 Task: Create a task  Develop a new online tool for email marketing campaigns , assign it to team member softage.3@softage.net in the project AgileRealm and update the status of the task to  On Track  , set the priority of the task to Low
Action: Mouse moved to (73, 312)
Screenshot: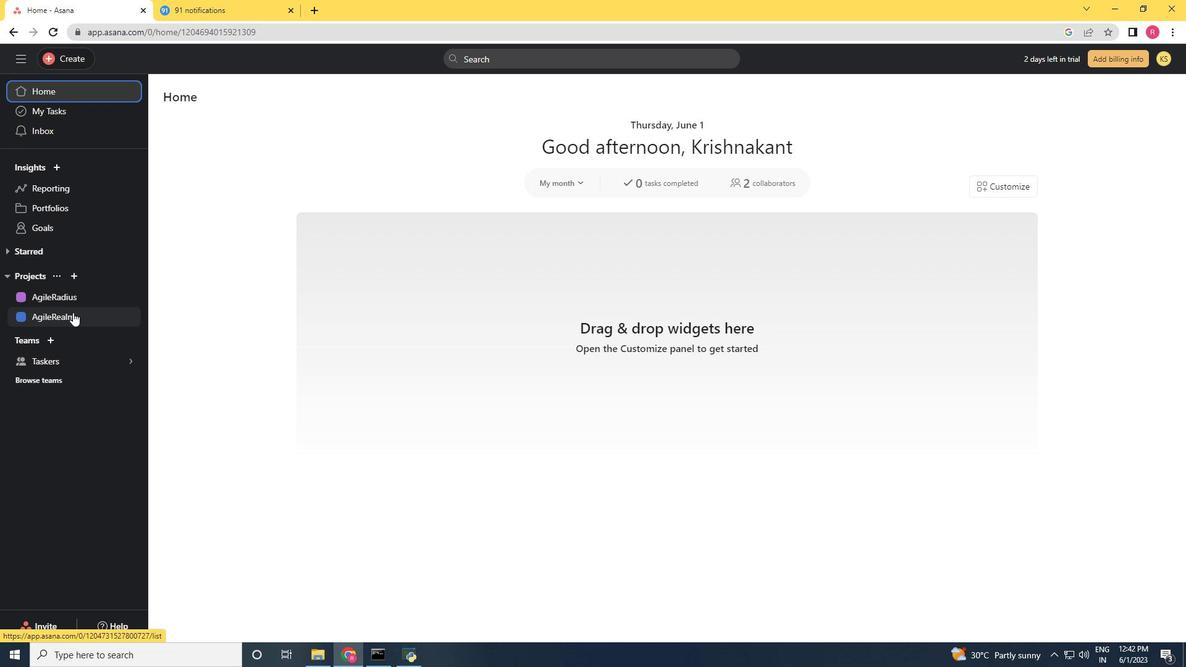 
Action: Mouse pressed left at (73, 312)
Screenshot: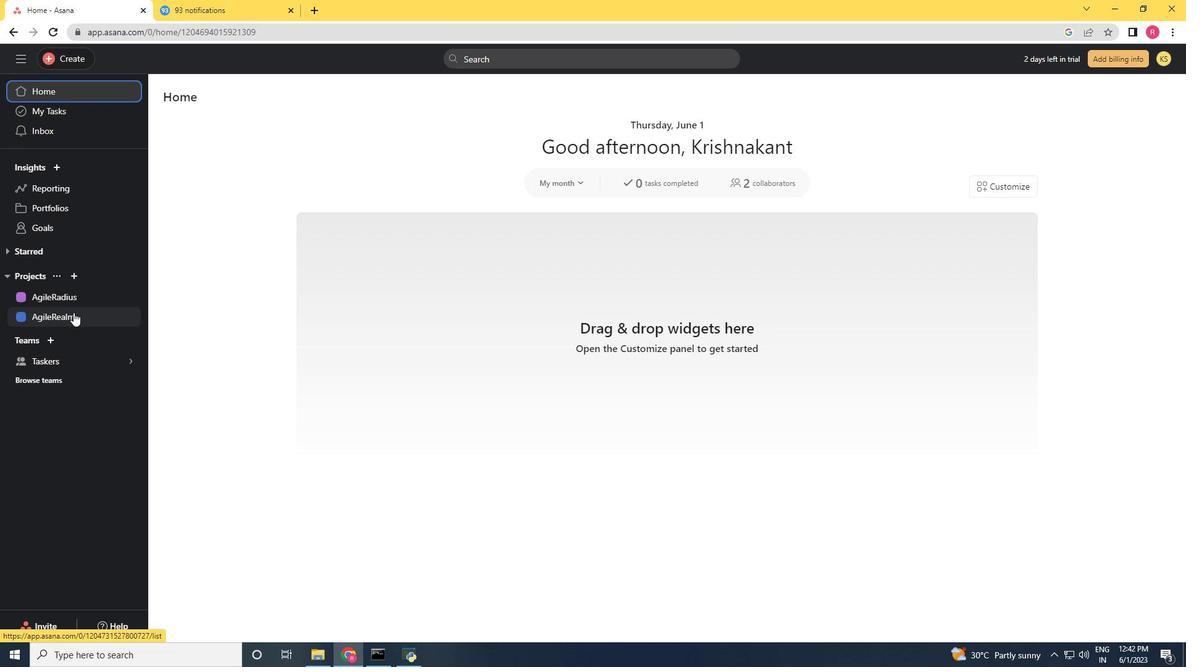 
Action: Mouse moved to (61, 48)
Screenshot: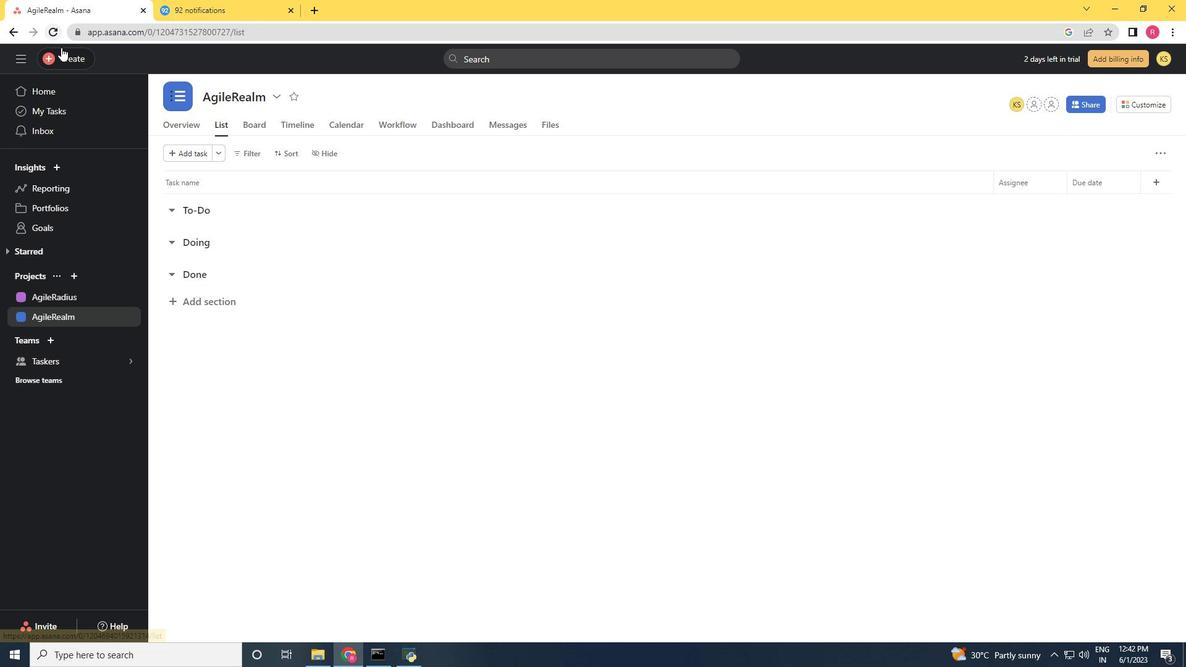 
Action: Mouse pressed left at (61, 48)
Screenshot: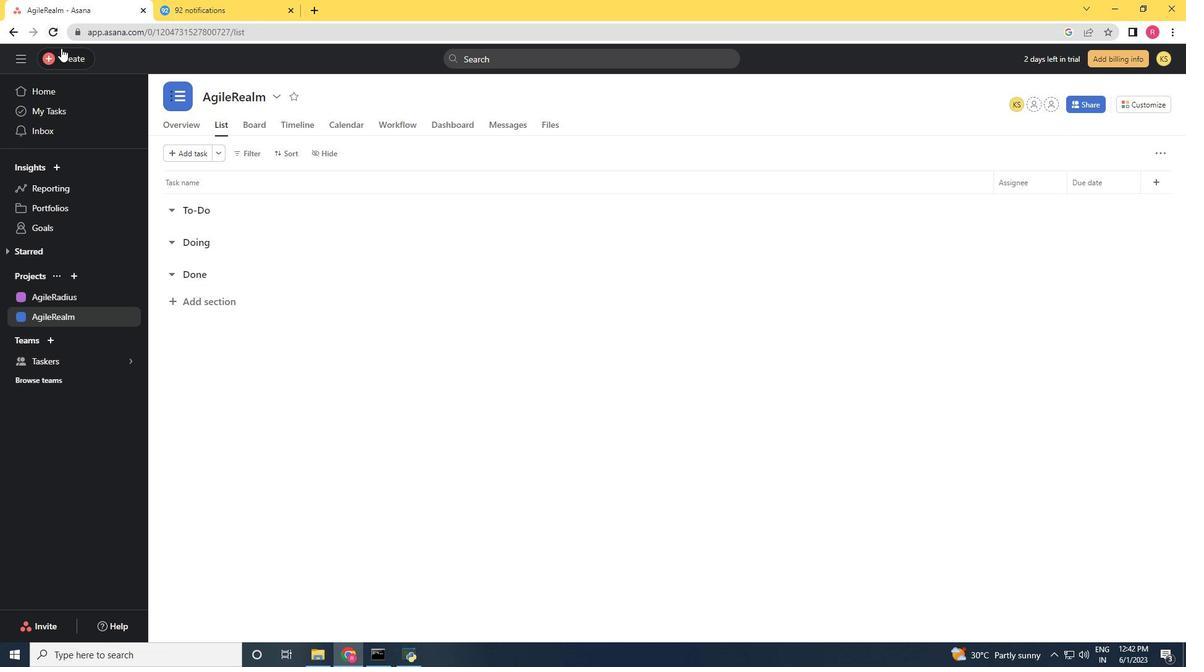 
Action: Mouse moved to (142, 63)
Screenshot: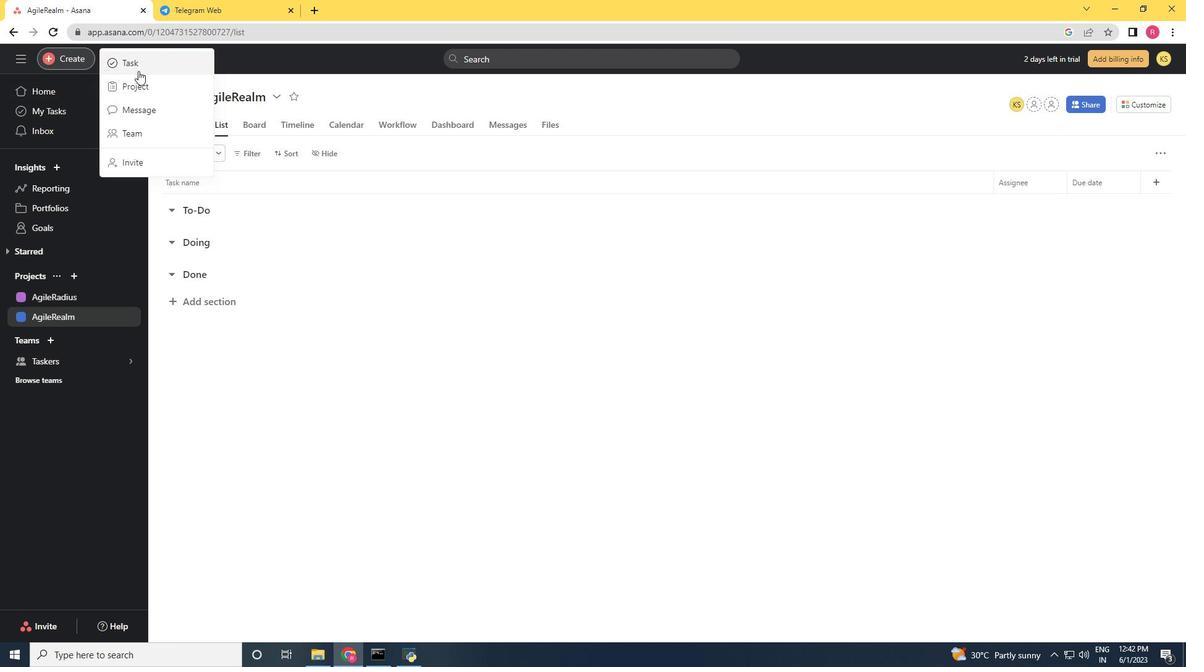 
Action: Mouse pressed left at (142, 63)
Screenshot: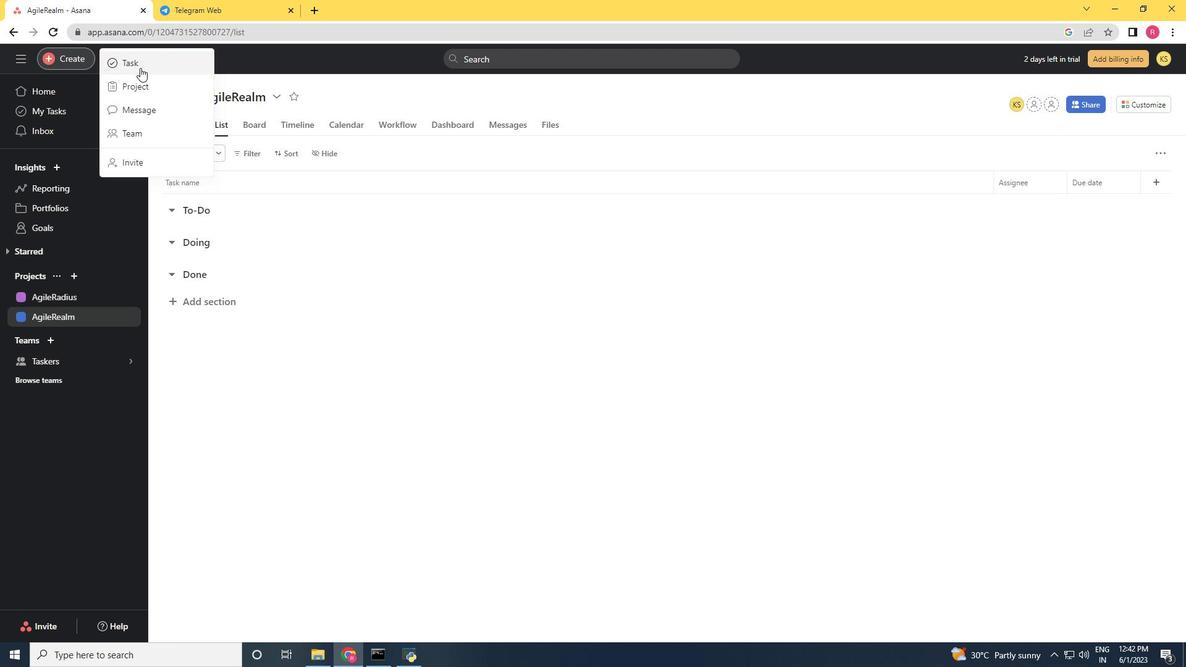 
Action: Mouse moved to (142, 62)
Screenshot: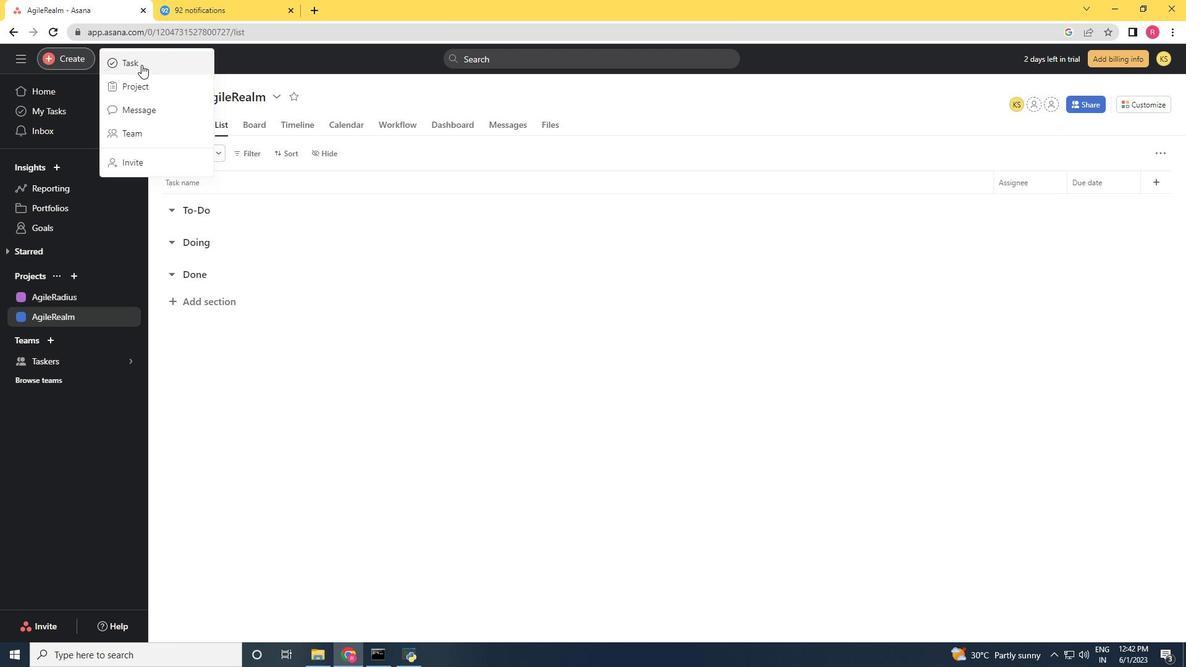 
Action: Key pressed <Key.shift>Develop<Key.space>a<Key.space>new<Key.space>online<Key.space>tool<Key.space>for<Key.space>email<Key.space>marketing<Key.space>x<Key.backspace>camping<Key.space><Key.backspace>a<Key.backspace>s
Screenshot: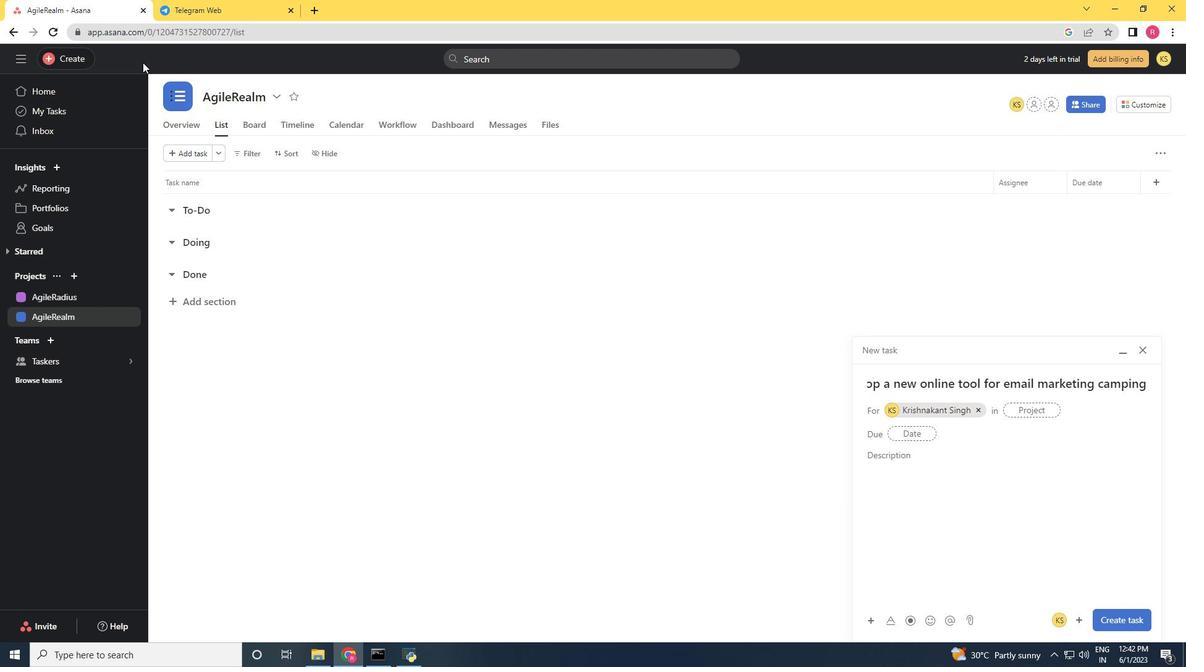 
Action: Mouse moved to (983, 406)
Screenshot: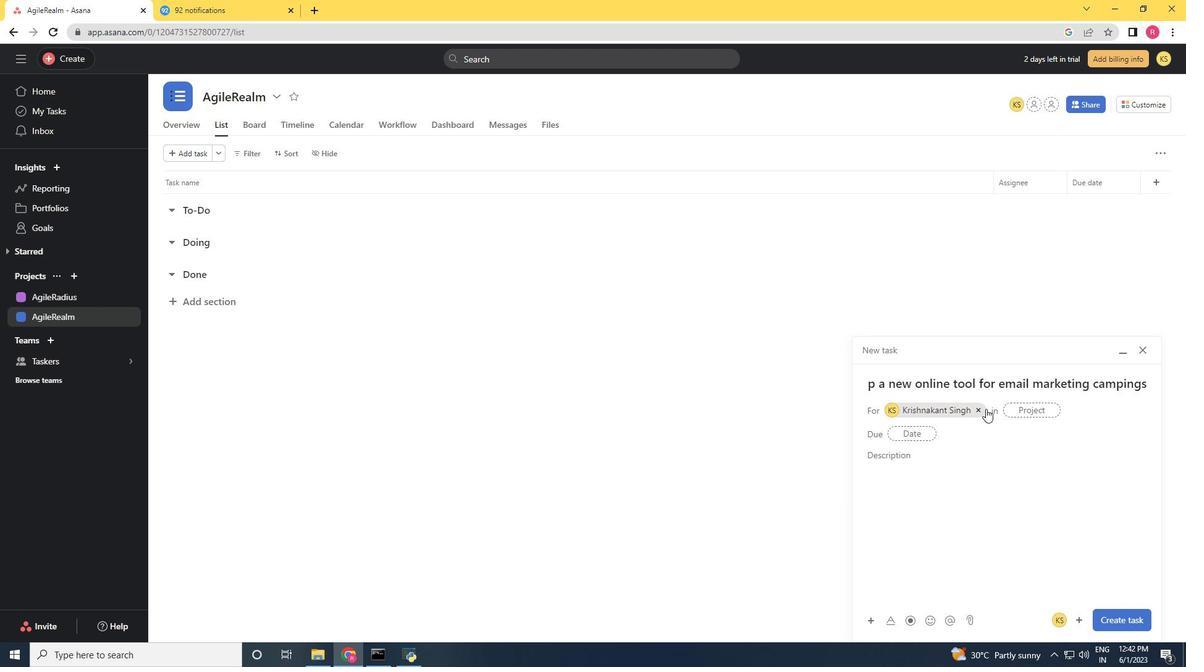 
Action: Mouse pressed left at (983, 406)
Screenshot: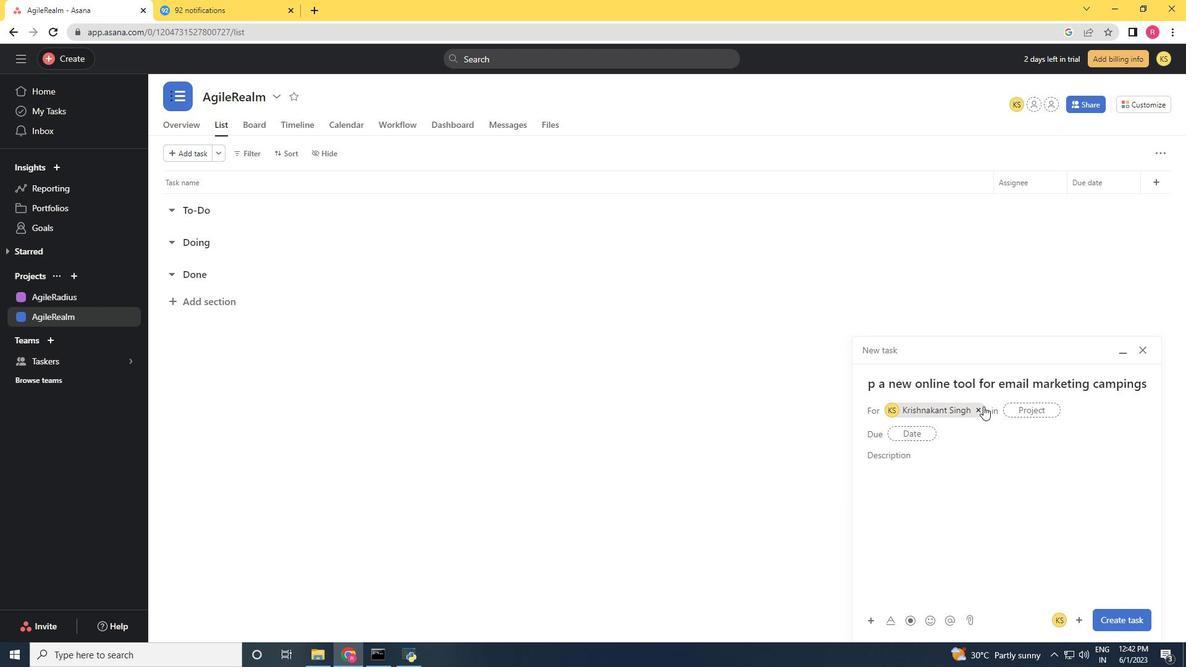 
Action: Mouse moved to (883, 410)
Screenshot: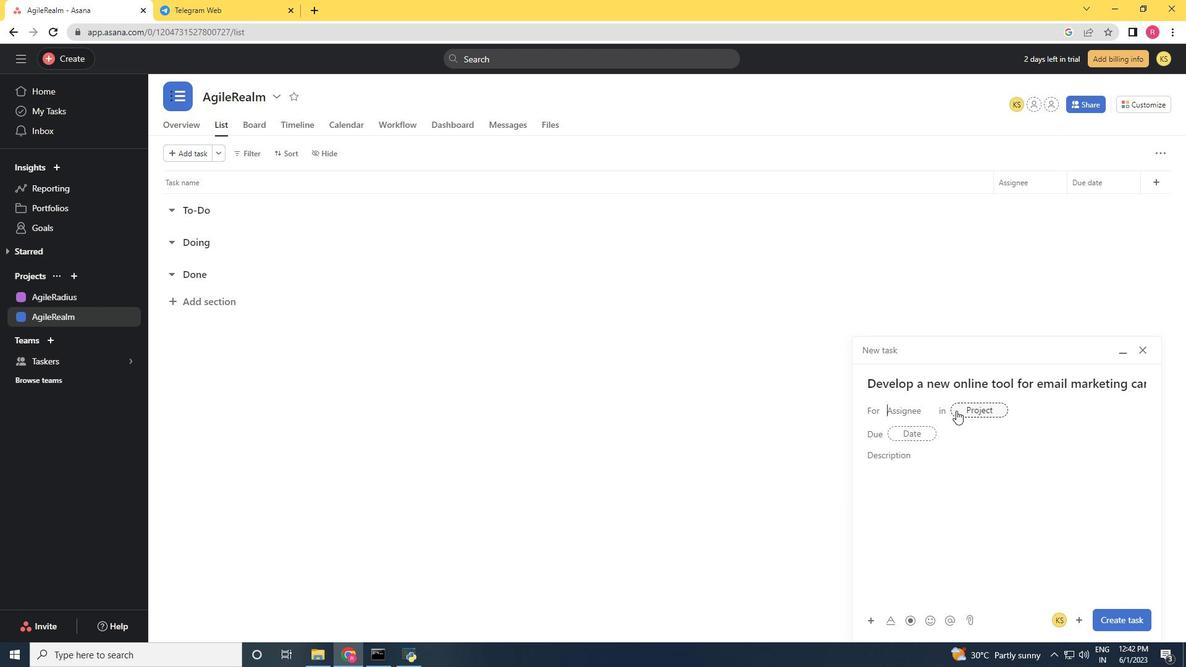 
Action: Key pressed softage.3<Key.shift>@softage.net
Screenshot: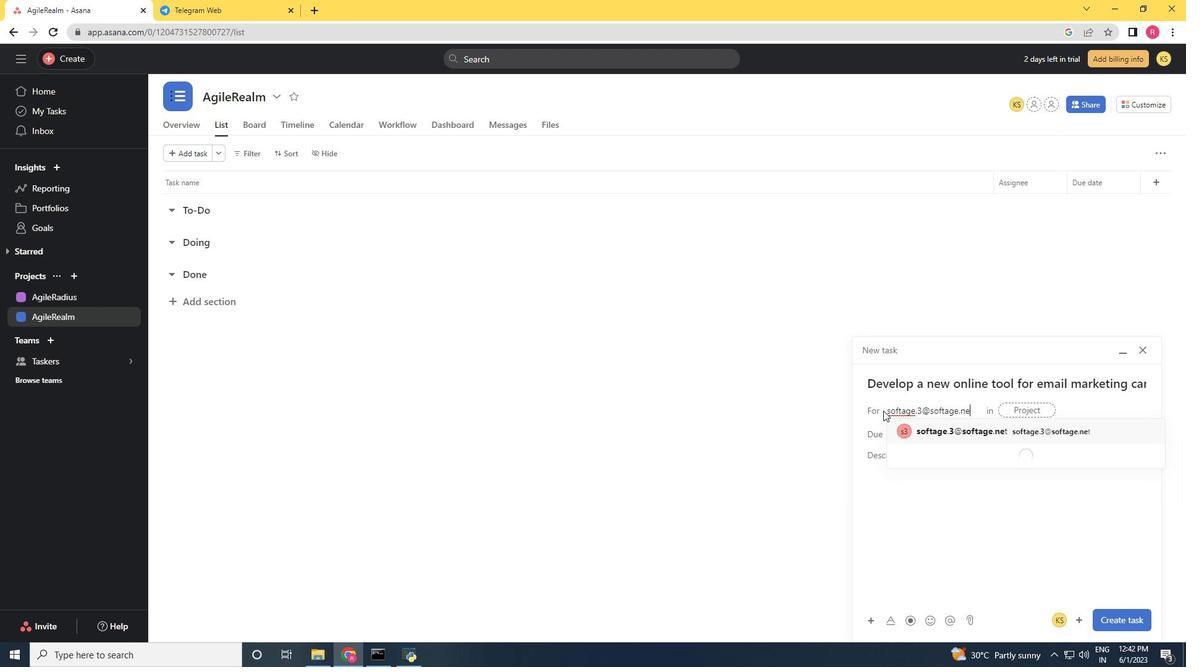 
Action: Mouse moved to (967, 426)
Screenshot: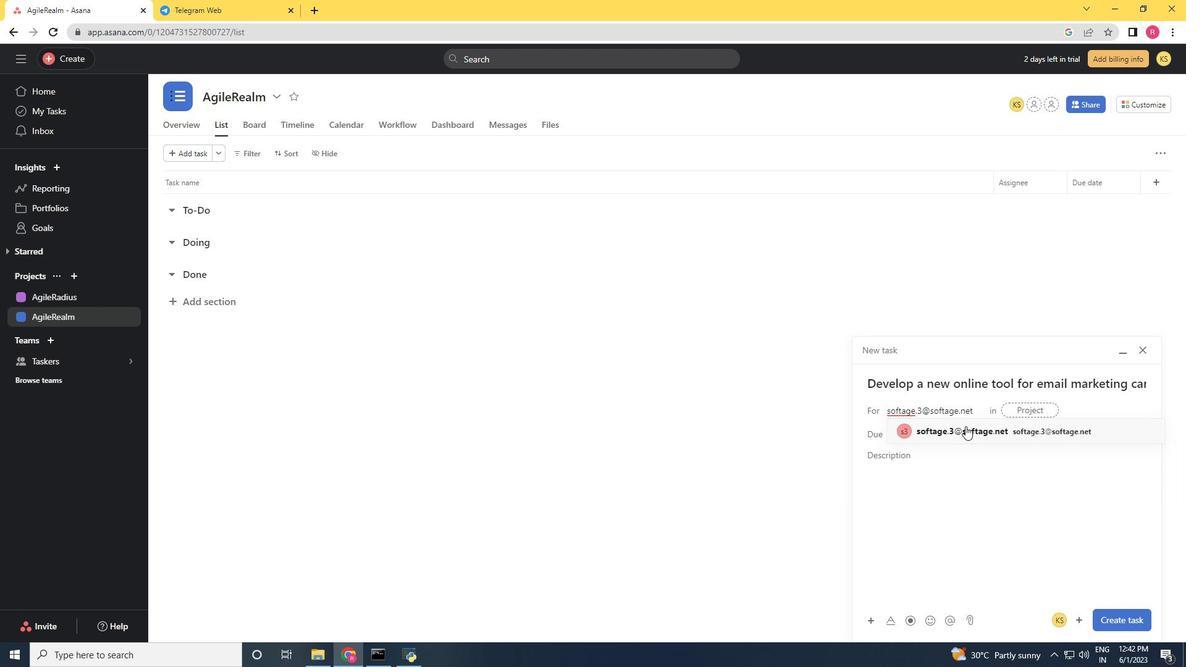 
Action: Mouse pressed left at (967, 426)
Screenshot: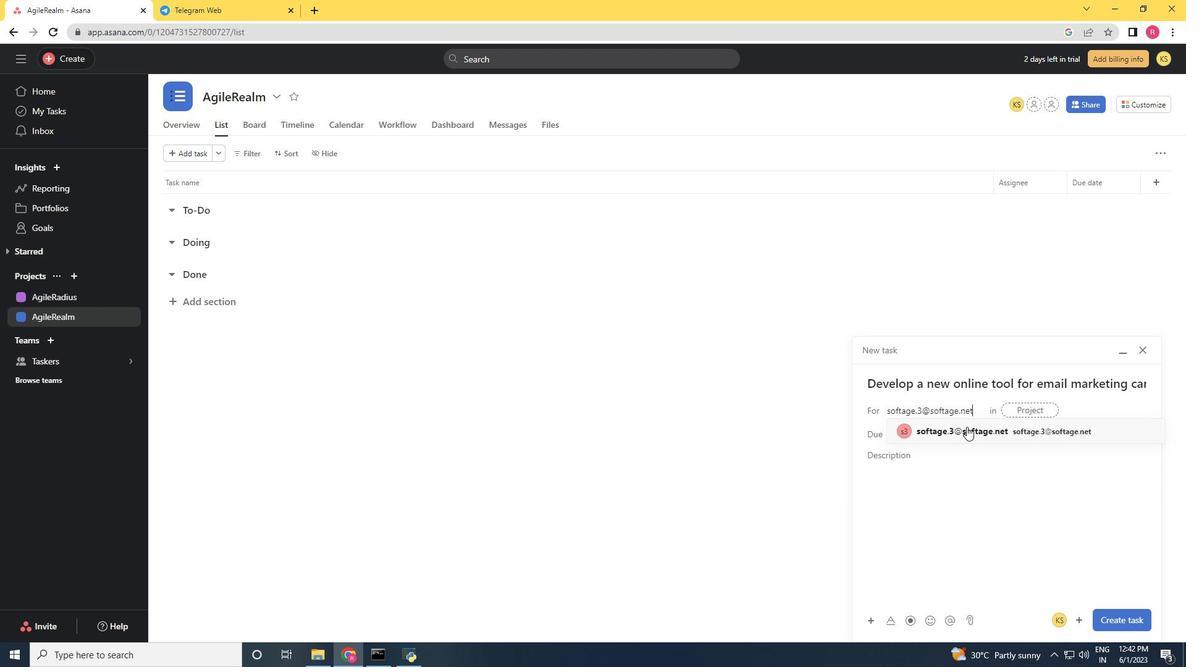 
Action: Mouse moved to (799, 450)
Screenshot: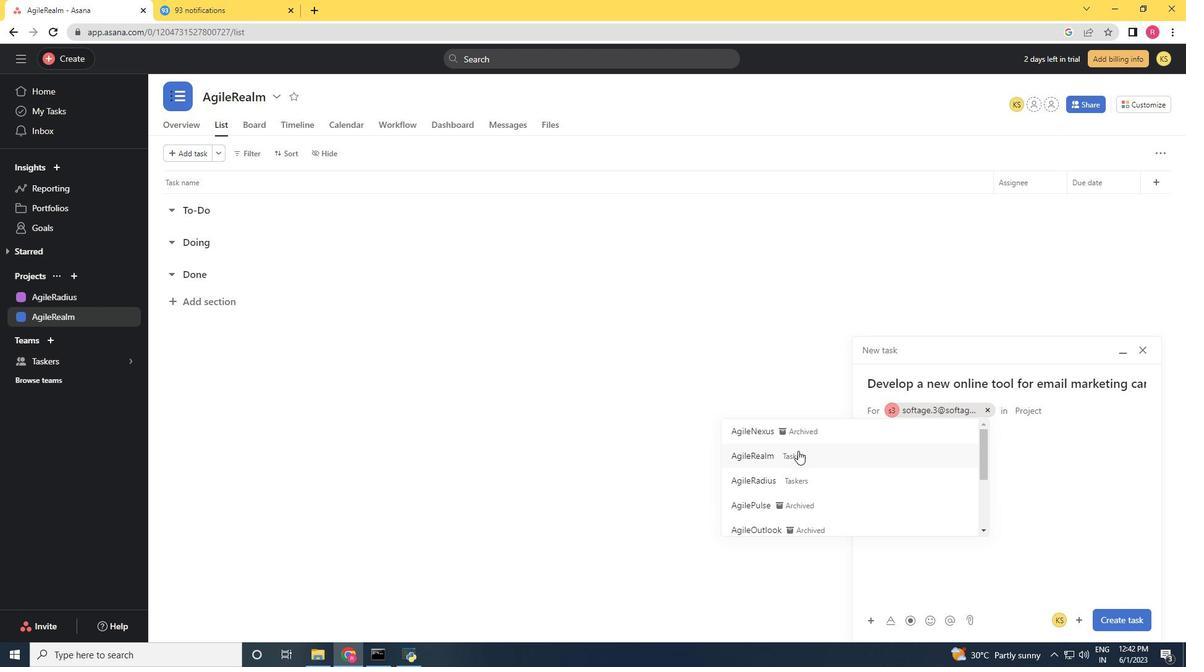 
Action: Mouse pressed left at (799, 450)
Screenshot: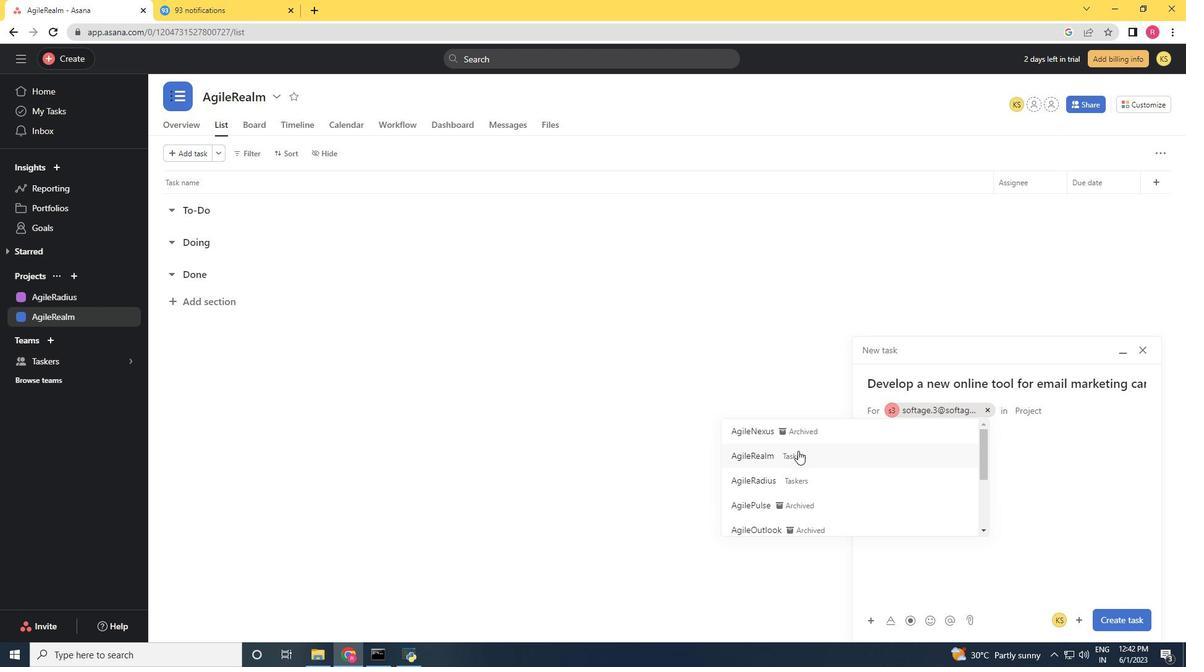 
Action: Mouse moved to (1112, 620)
Screenshot: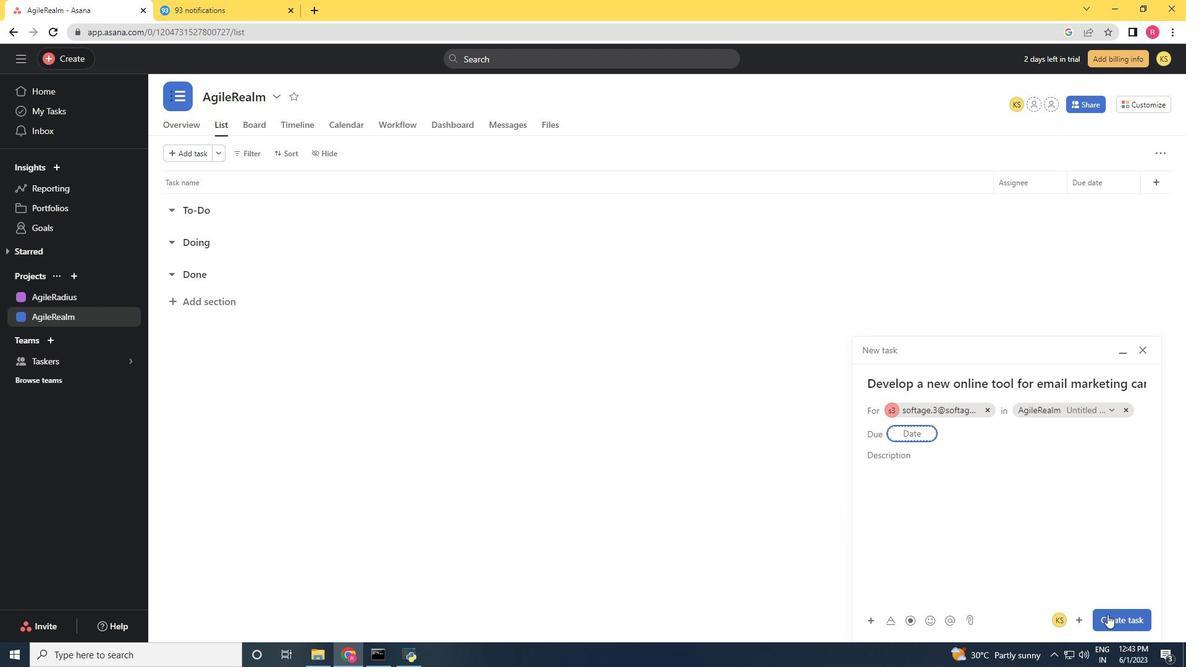 
Action: Mouse pressed left at (1112, 620)
Screenshot: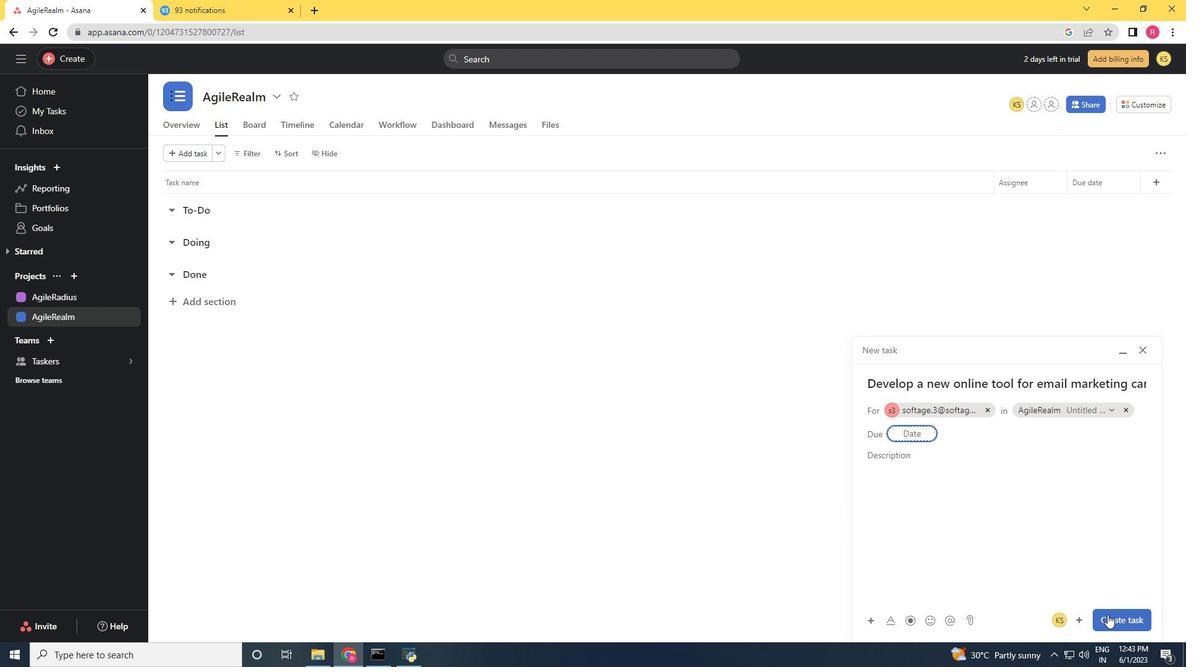 
Action: Mouse moved to (993, 174)
Screenshot: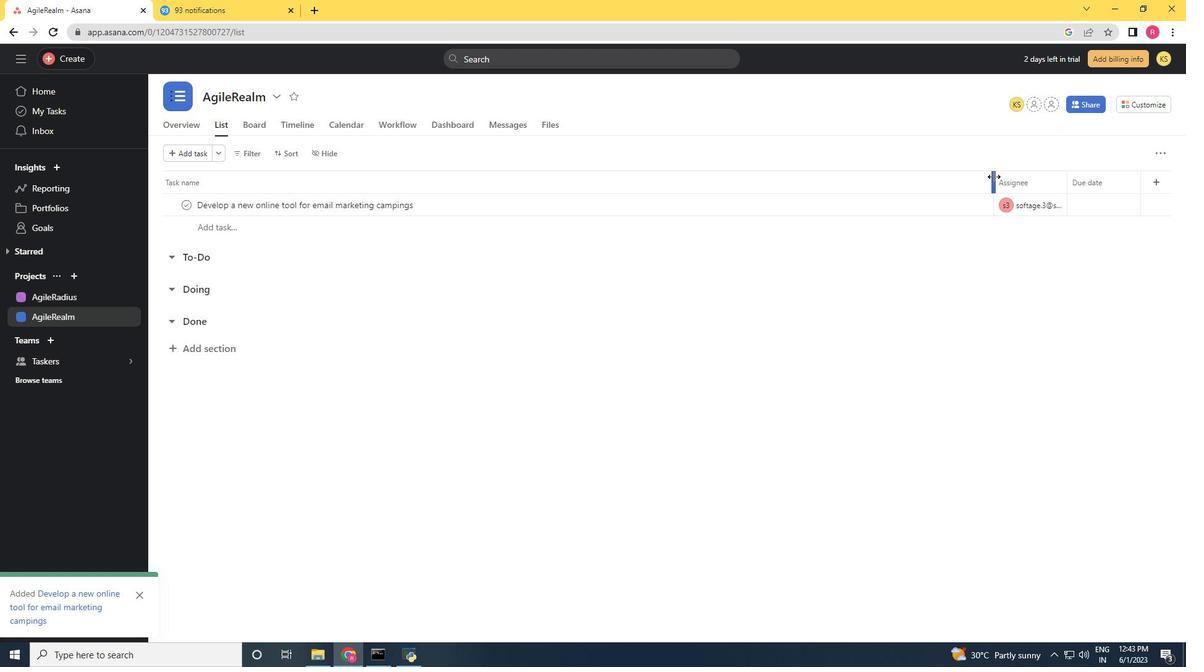 
Action: Mouse pressed left at (993, 174)
Screenshot: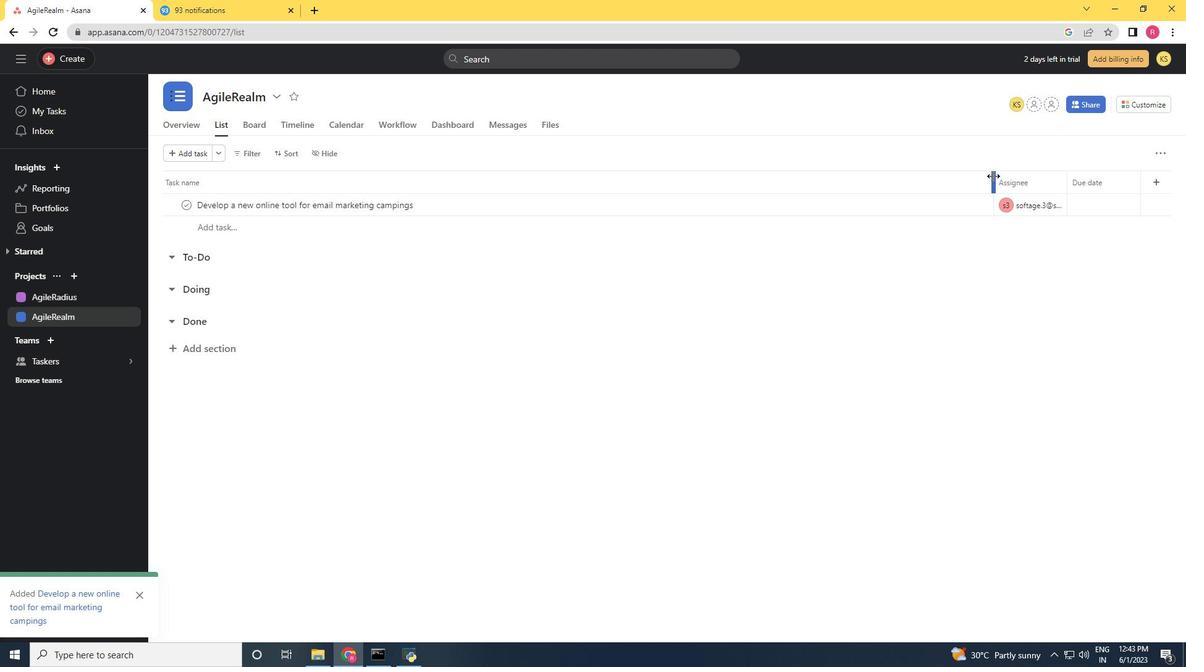 
Action: Mouse moved to (1078, 184)
Screenshot: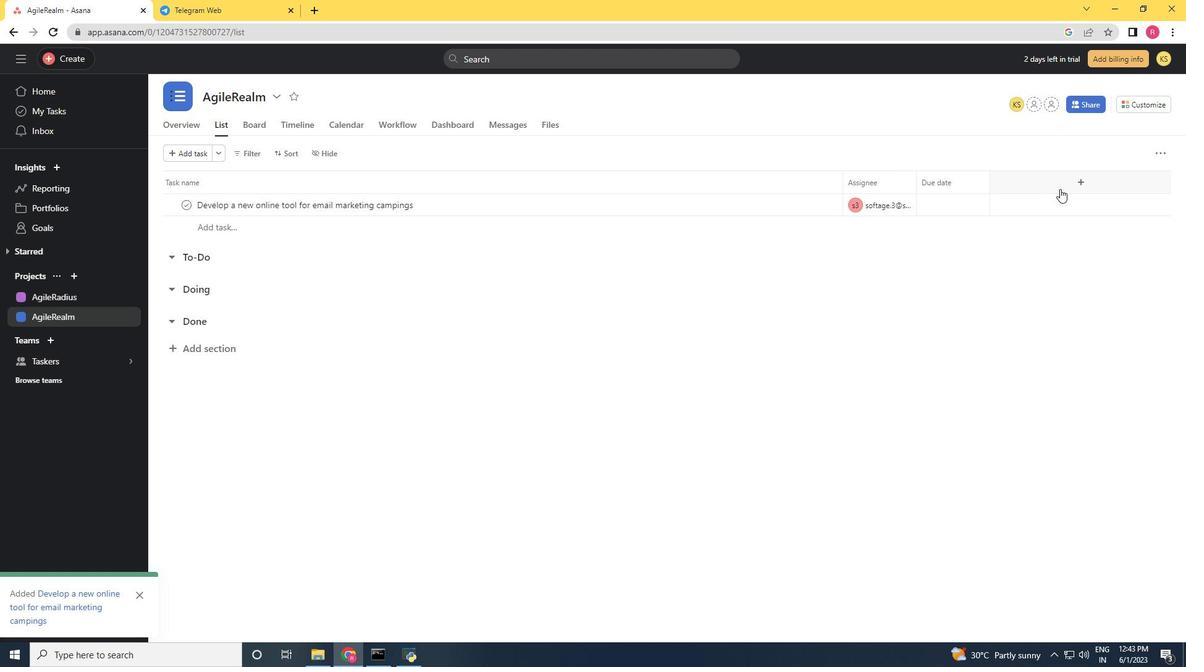 
Action: Mouse pressed left at (1078, 184)
Screenshot: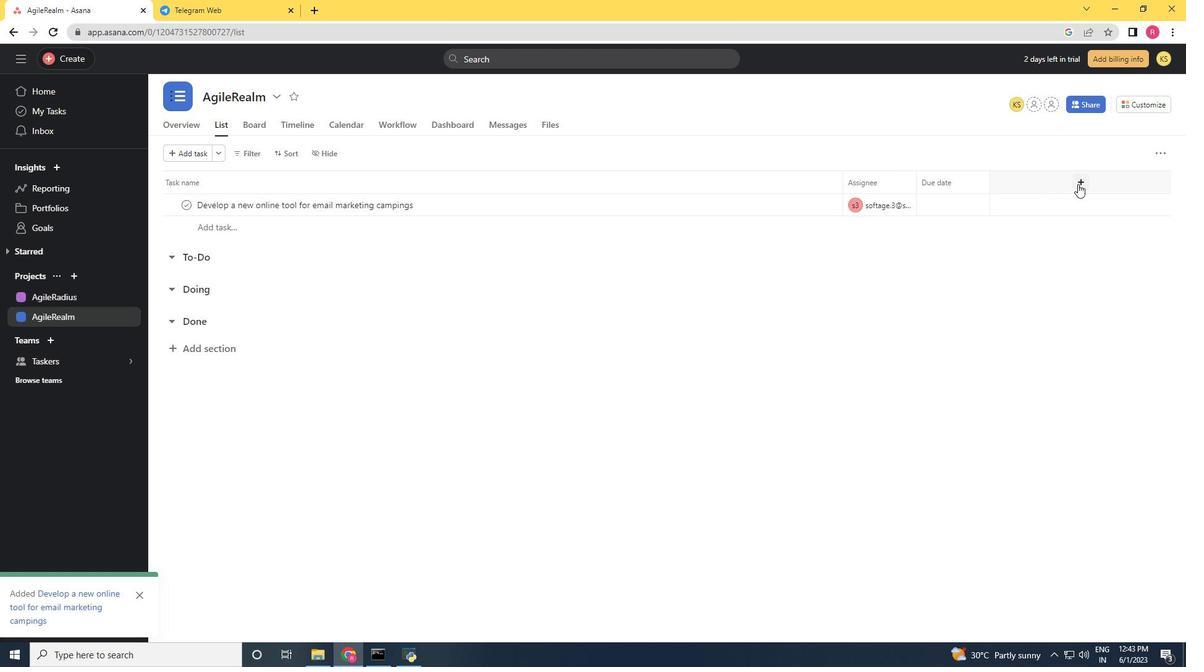 
Action: Mouse moved to (1027, 314)
Screenshot: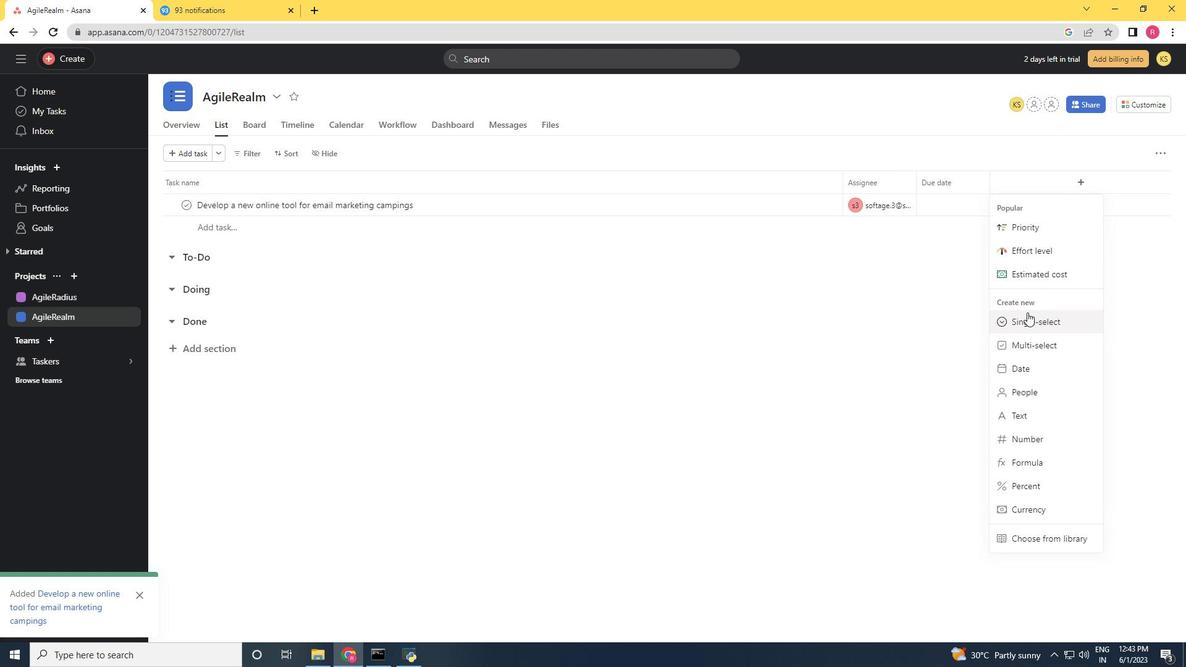 
Action: Mouse pressed left at (1027, 314)
Screenshot: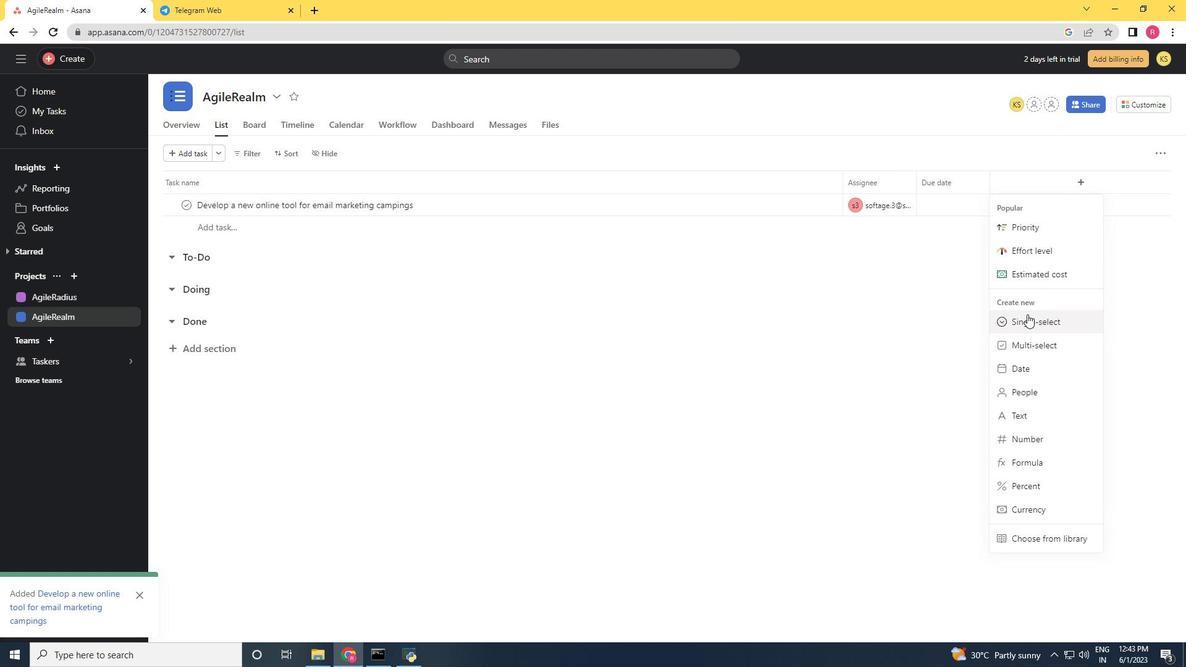 
Action: Key pressed <Key.shift>Status
Screenshot: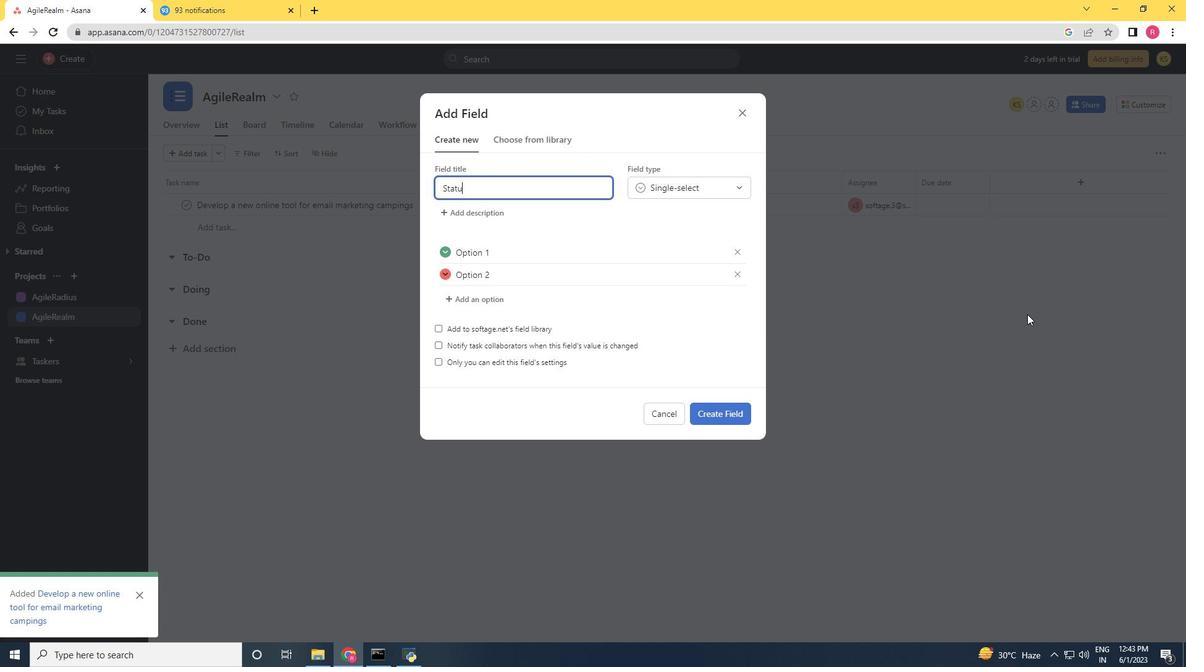 
Action: Mouse moved to (600, 257)
Screenshot: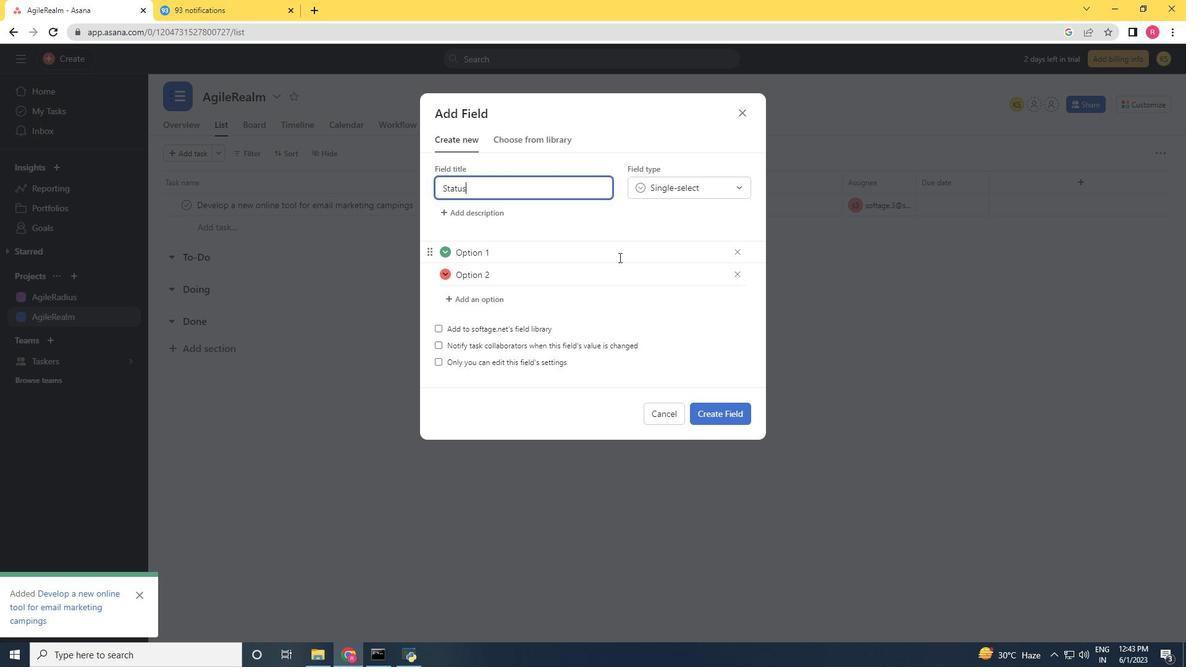 
Action: Mouse pressed left at (600, 257)
Screenshot: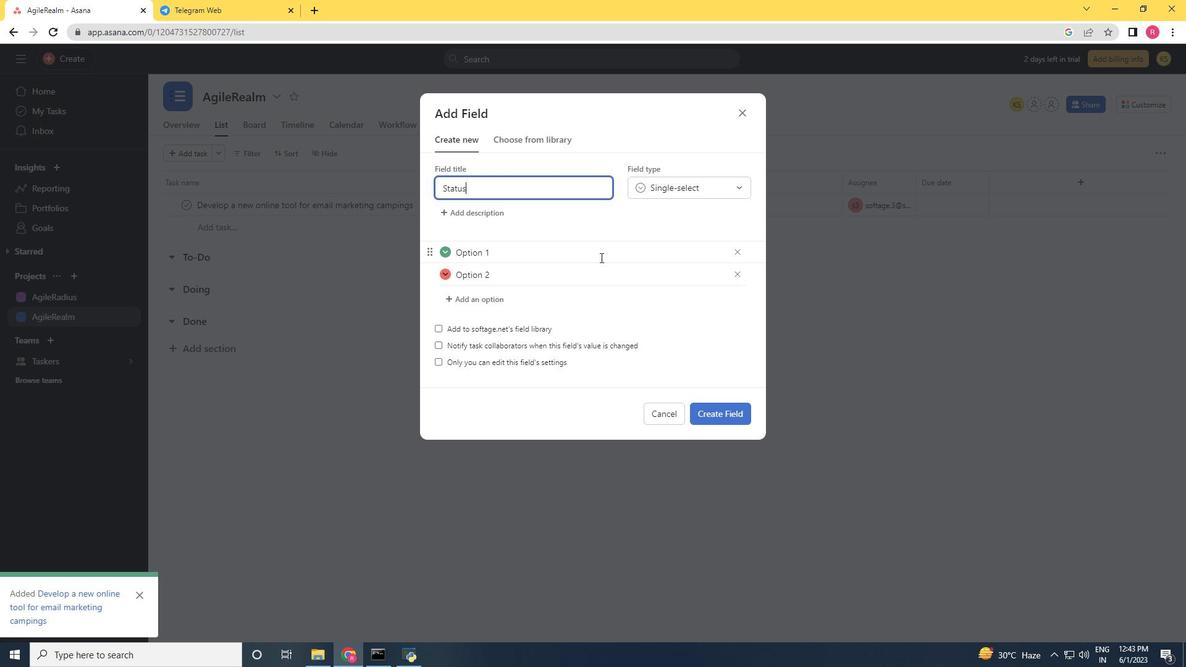 
Action: Key pressed <Key.backspace><Key.backspace><Key.backspace><Key.backspace><Key.backspace><Key.backspace><Key.backspace><Key.backspace><Key.shift>On<Key.space><Key.shift>Track<Key.enter><Key.shift>Off<Key.space><Key.shift>Track<Key.enter><Key.shift>At<Key.space><Key.shift>Risk
Screenshot: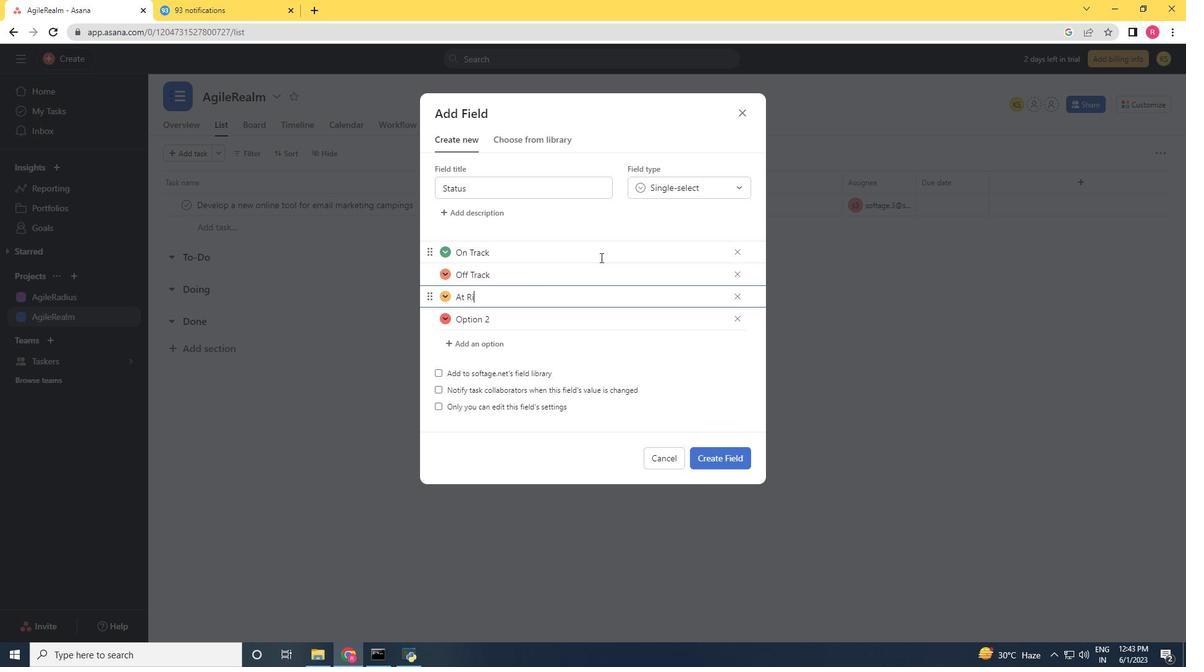 
Action: Mouse moved to (546, 318)
Screenshot: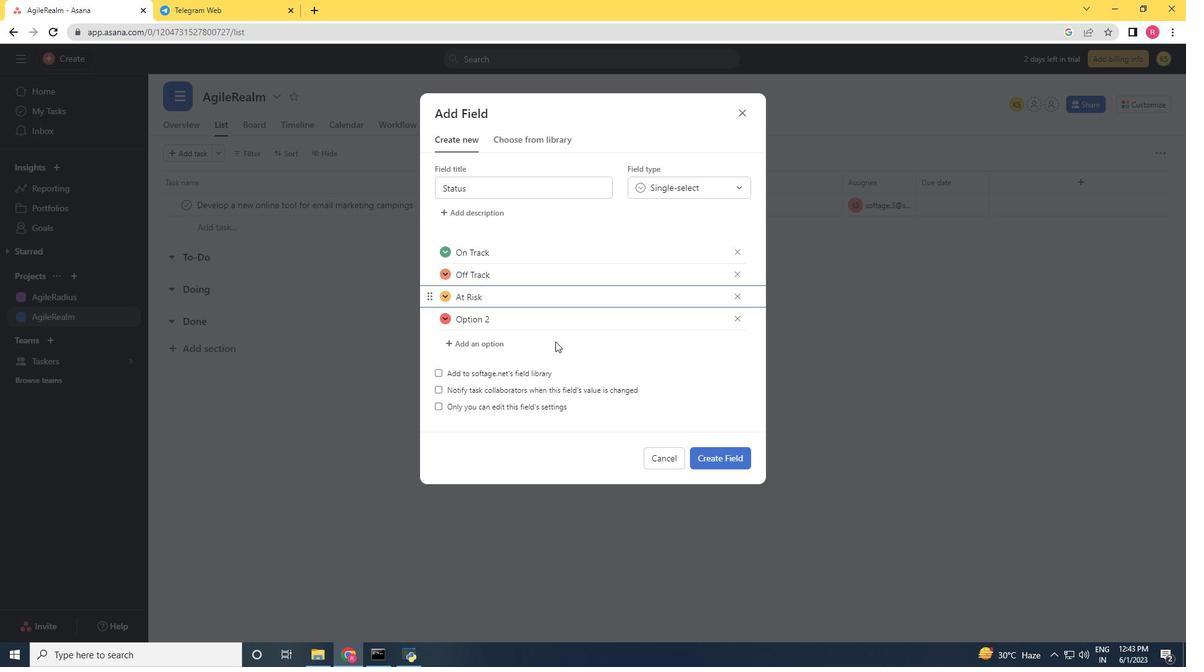 
Action: Mouse pressed left at (546, 318)
Screenshot: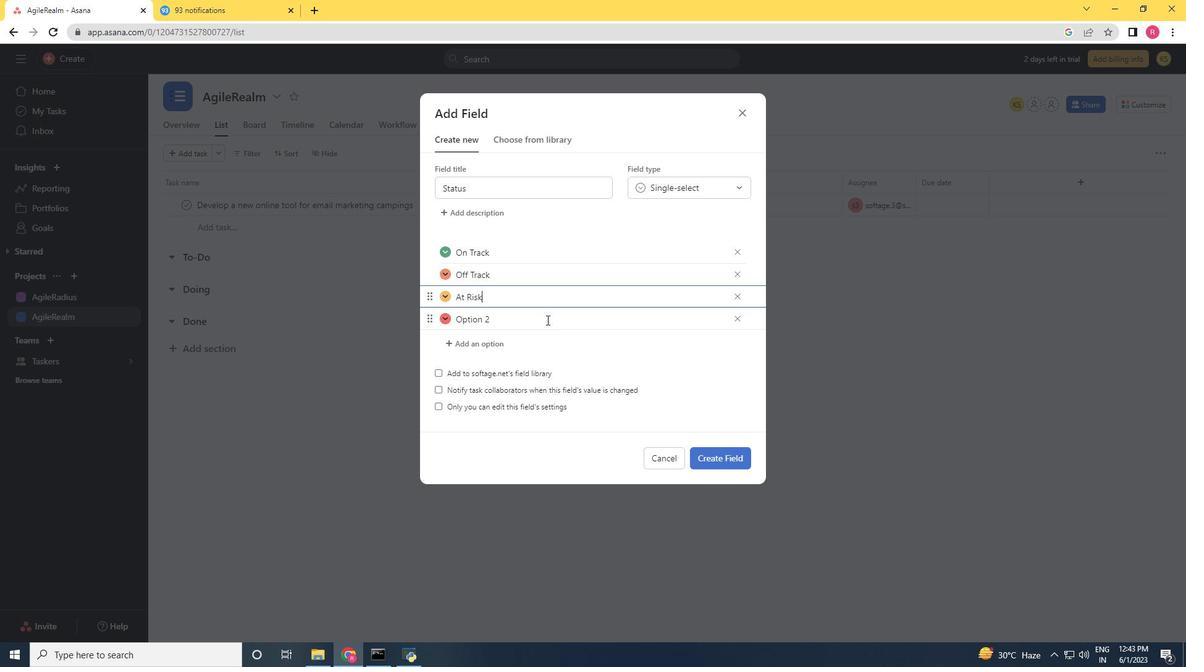 
Action: Key pressed <Key.backspace><Key.backspace><Key.backspace><Key.backspace><Key.backspace><Key.backspace><Key.backspace><Key.backspace><Key.shift><Key.shift><Key.shift><Key.shift><Key.shift><Key.shift><Key.shift><Key.shift><Key.shift><Key.shift><Key.shift><Key.shift><Key.shift><Key.shift><Key.shift><Key.shift><Key.shift><Key.shift>Completed
Screenshot: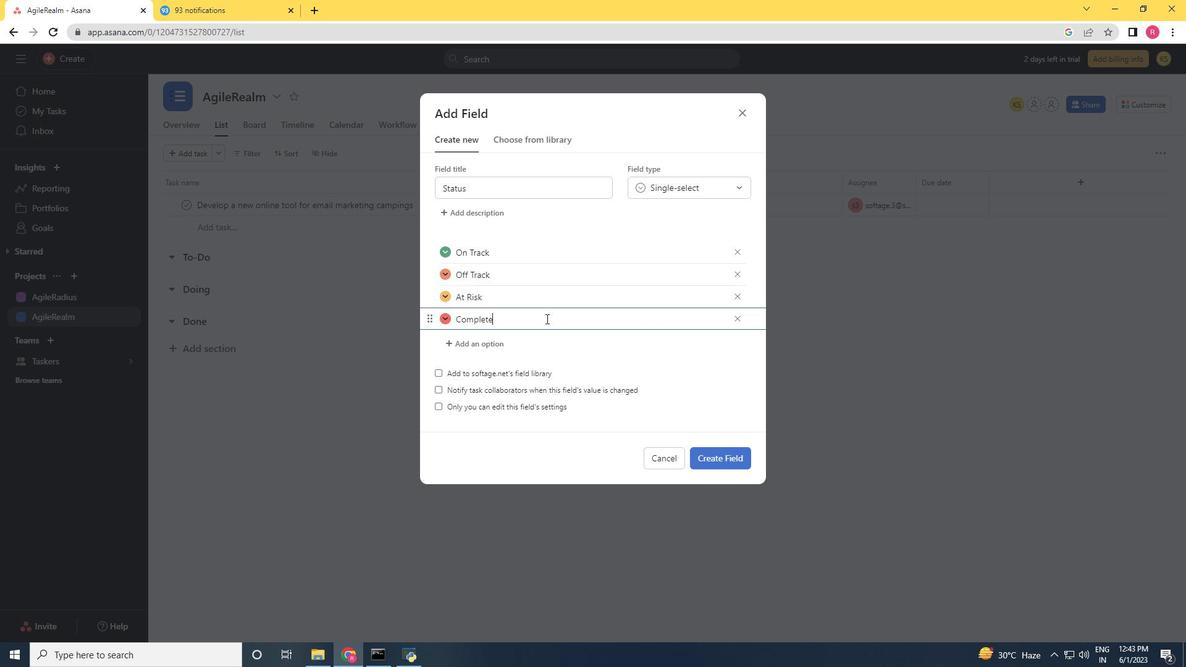
Action: Mouse moved to (705, 460)
Screenshot: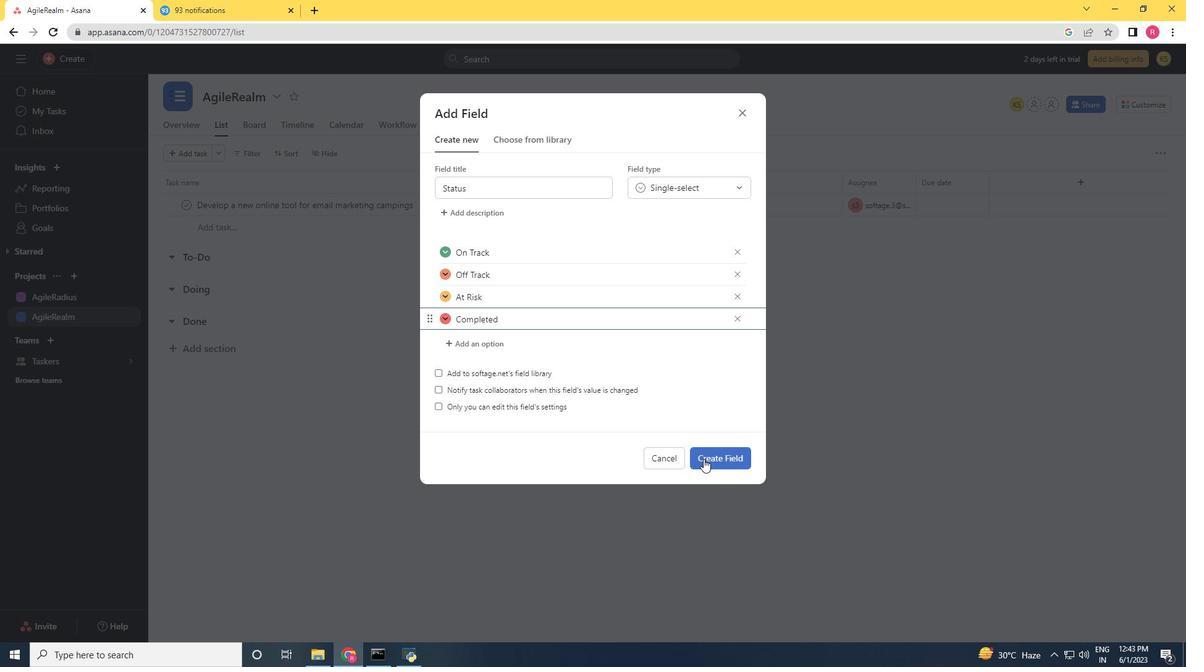 
Action: Mouse pressed left at (705, 460)
Screenshot: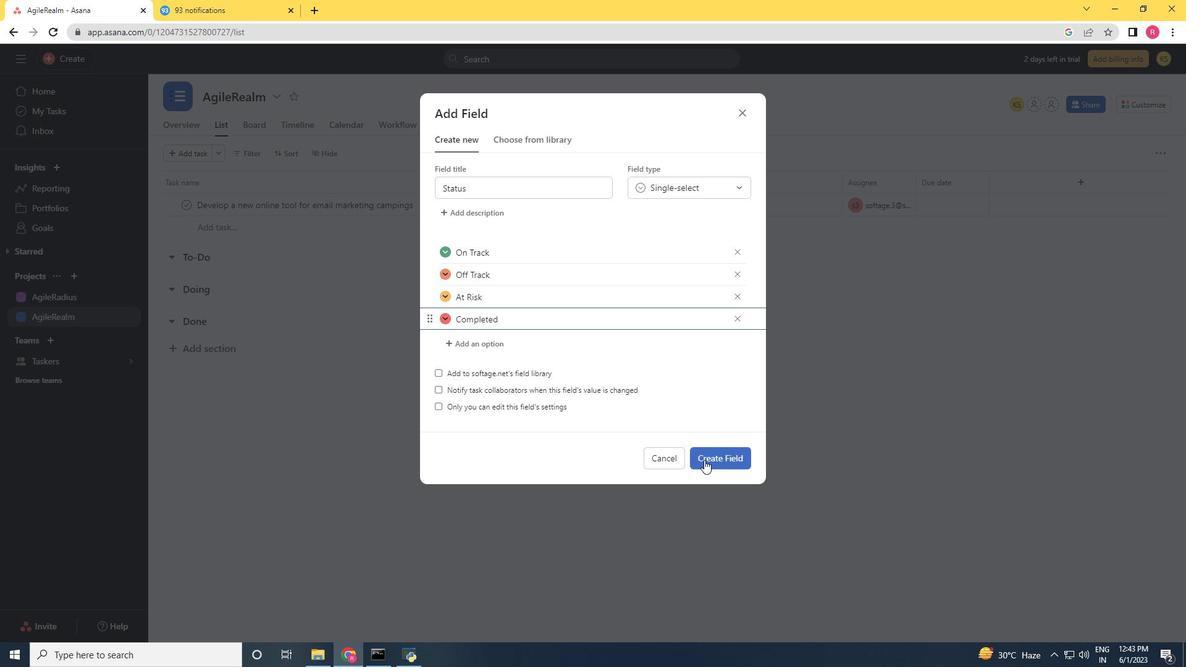 
Action: Mouse moved to (1030, 207)
Screenshot: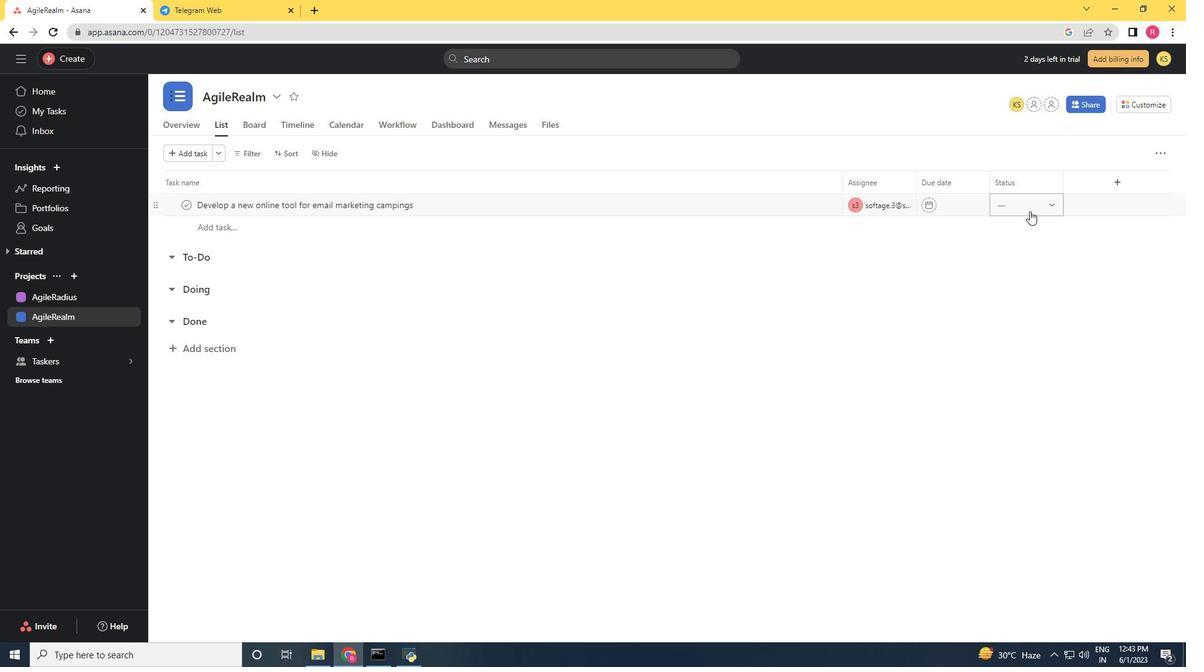 
Action: Mouse pressed left at (1030, 207)
Screenshot: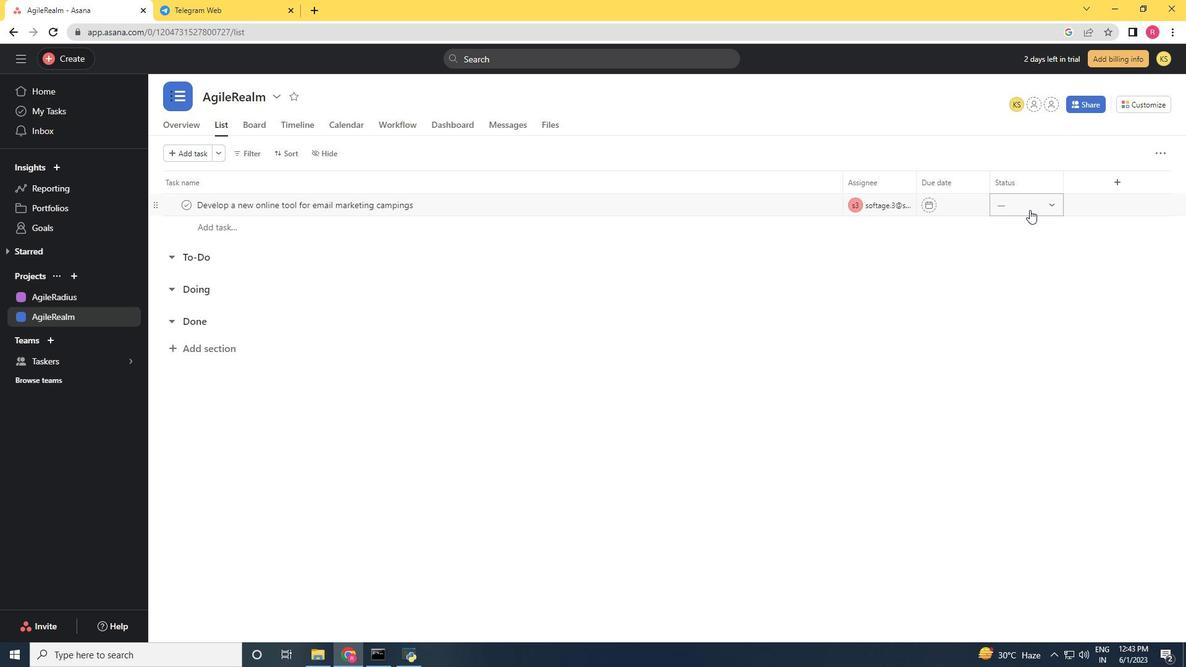 
Action: Mouse moved to (1035, 253)
Screenshot: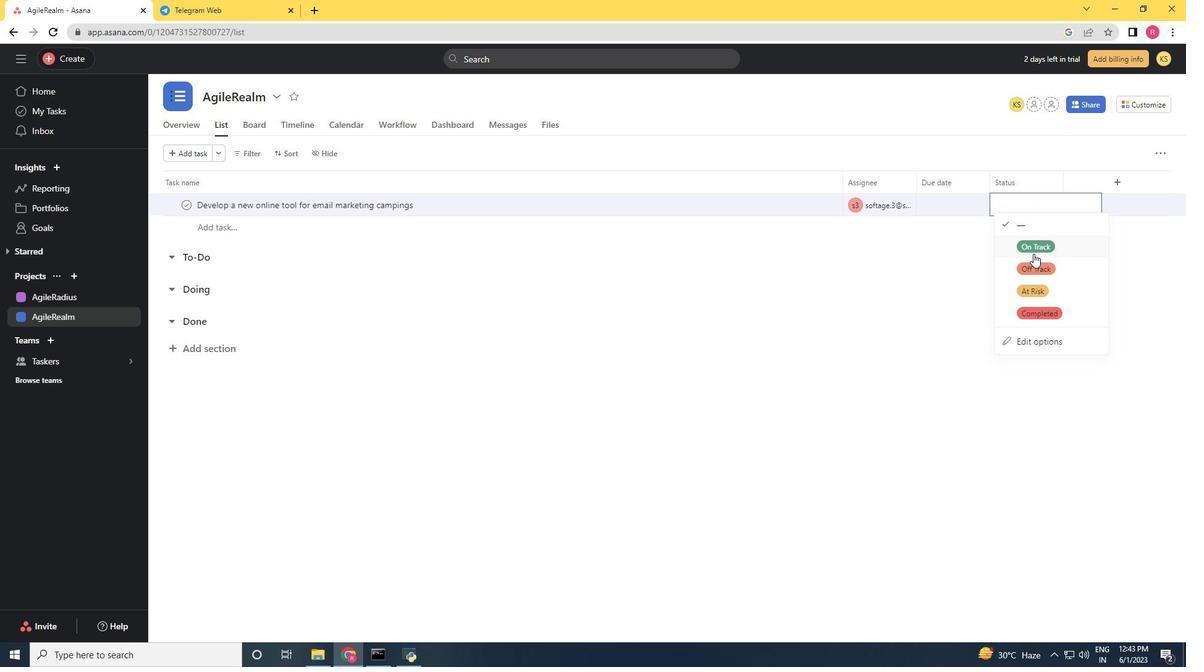 
Action: Mouse pressed left at (1035, 253)
Screenshot: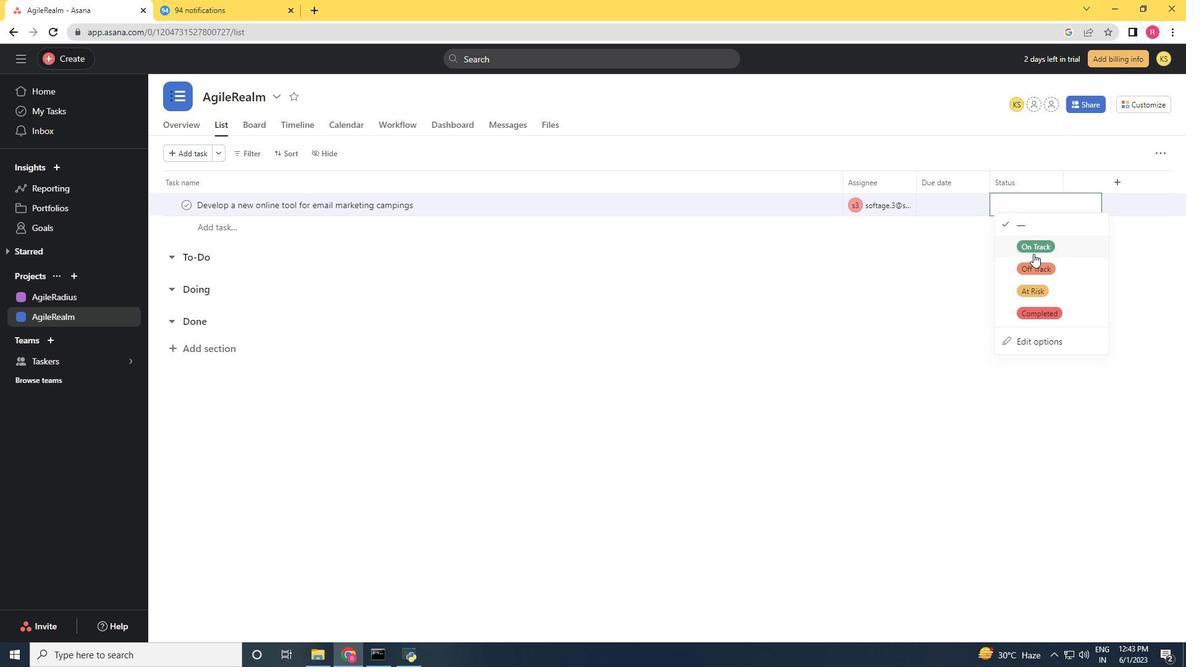
Action: Mouse moved to (1110, 180)
Screenshot: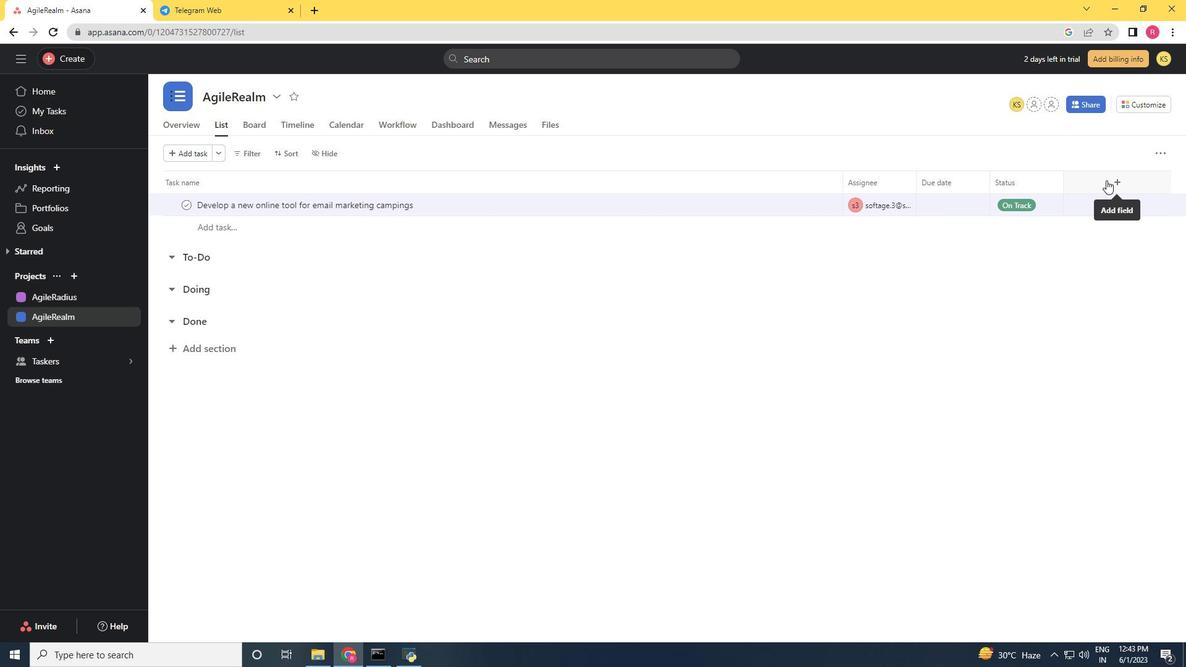 
Action: Mouse pressed left at (1110, 180)
Screenshot: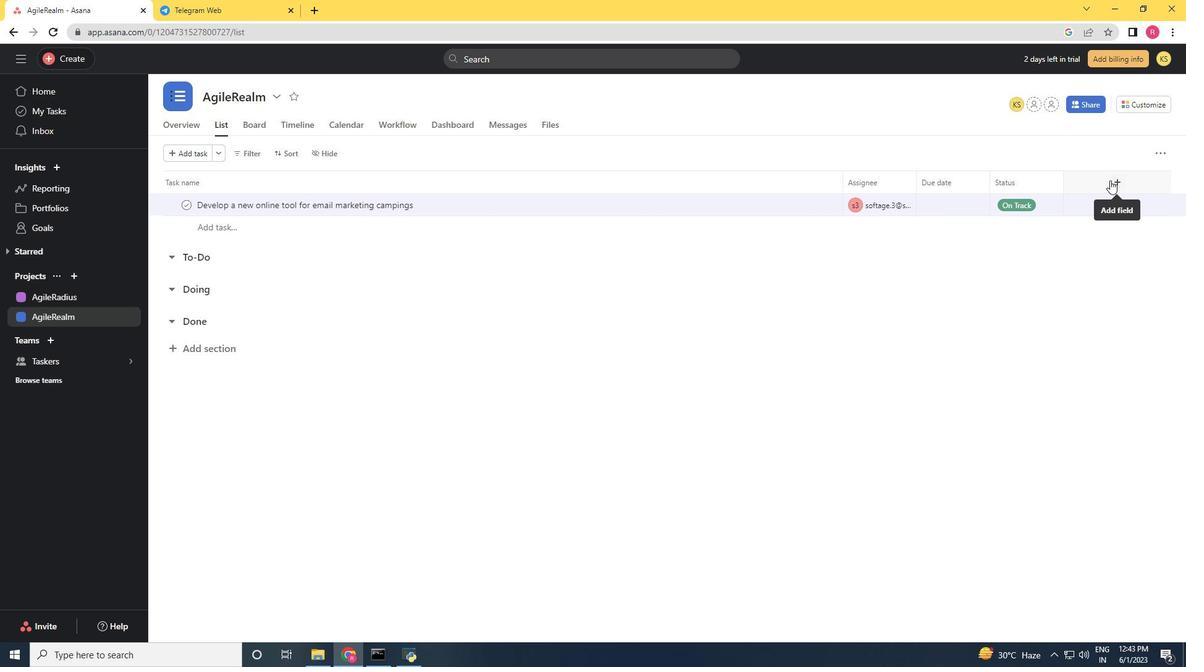 
Action: Mouse moved to (1091, 230)
Screenshot: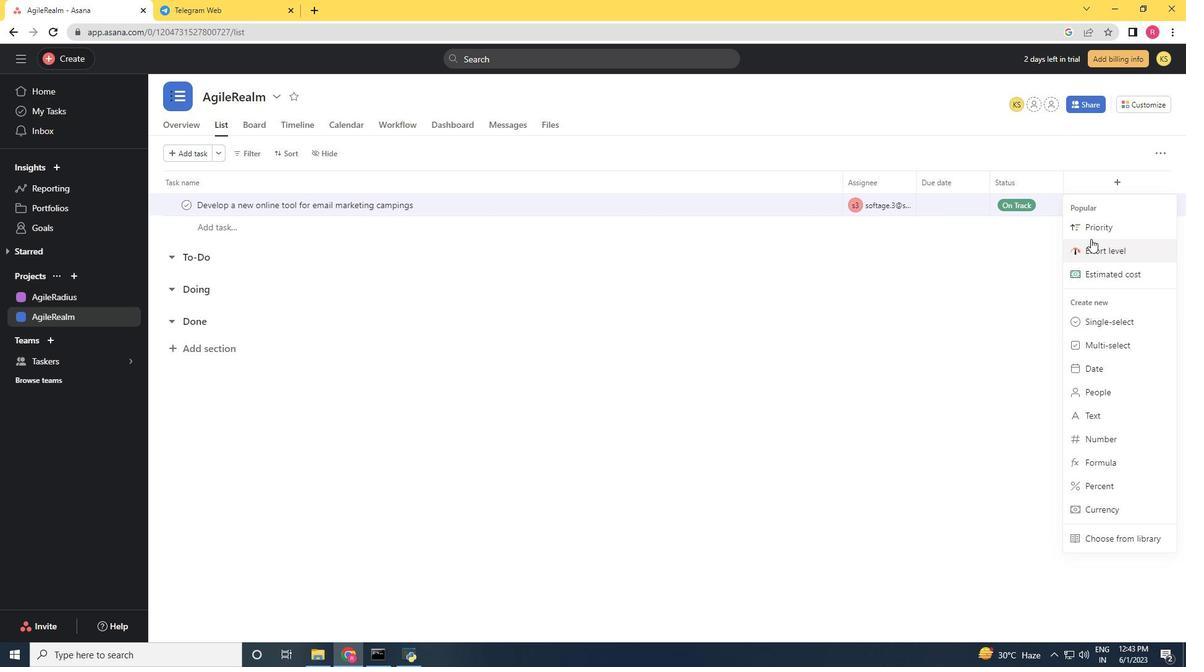 
Action: Mouse pressed left at (1091, 230)
Screenshot: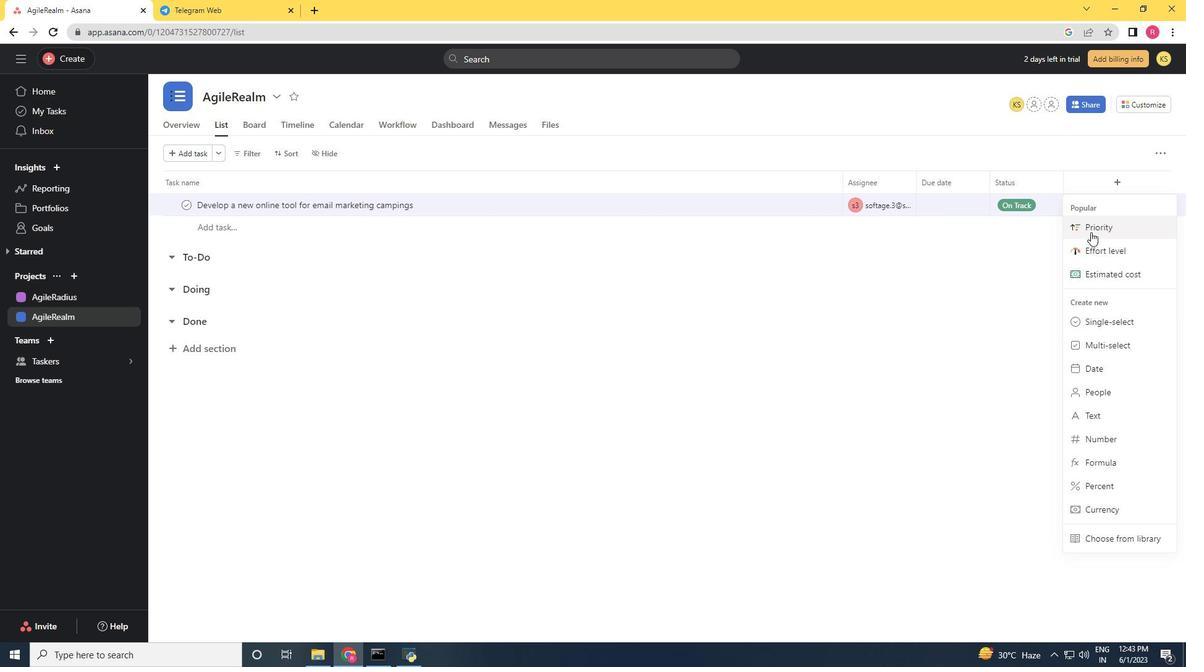 
Action: Mouse moved to (712, 417)
Screenshot: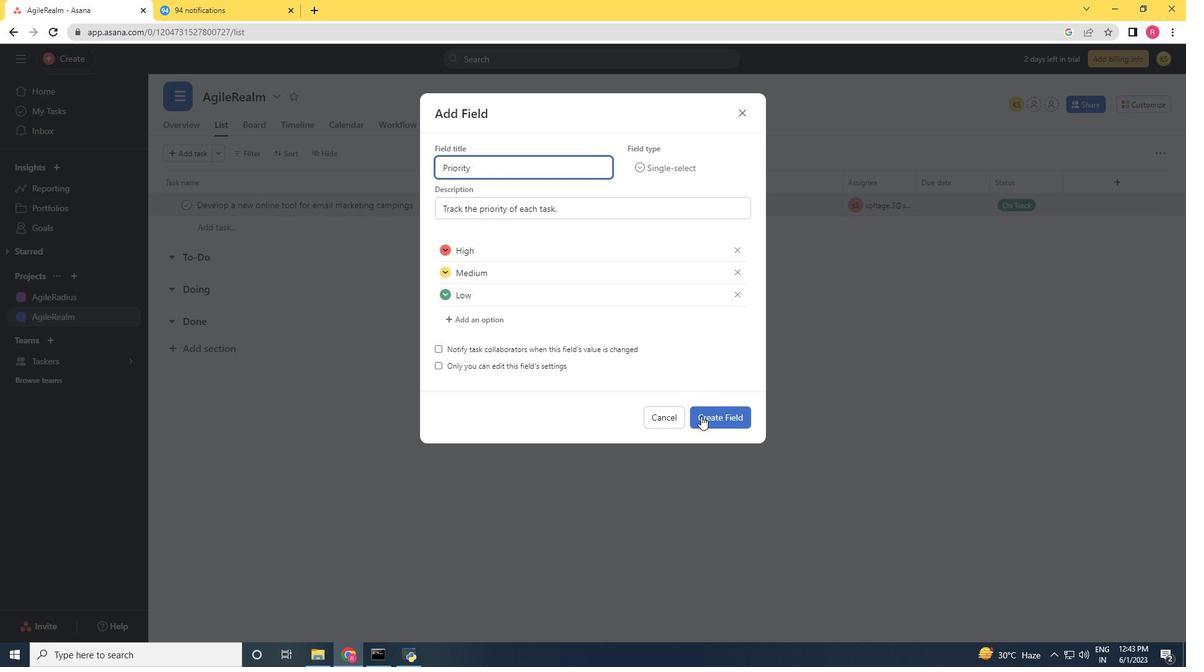 
Action: Mouse pressed left at (712, 417)
Screenshot: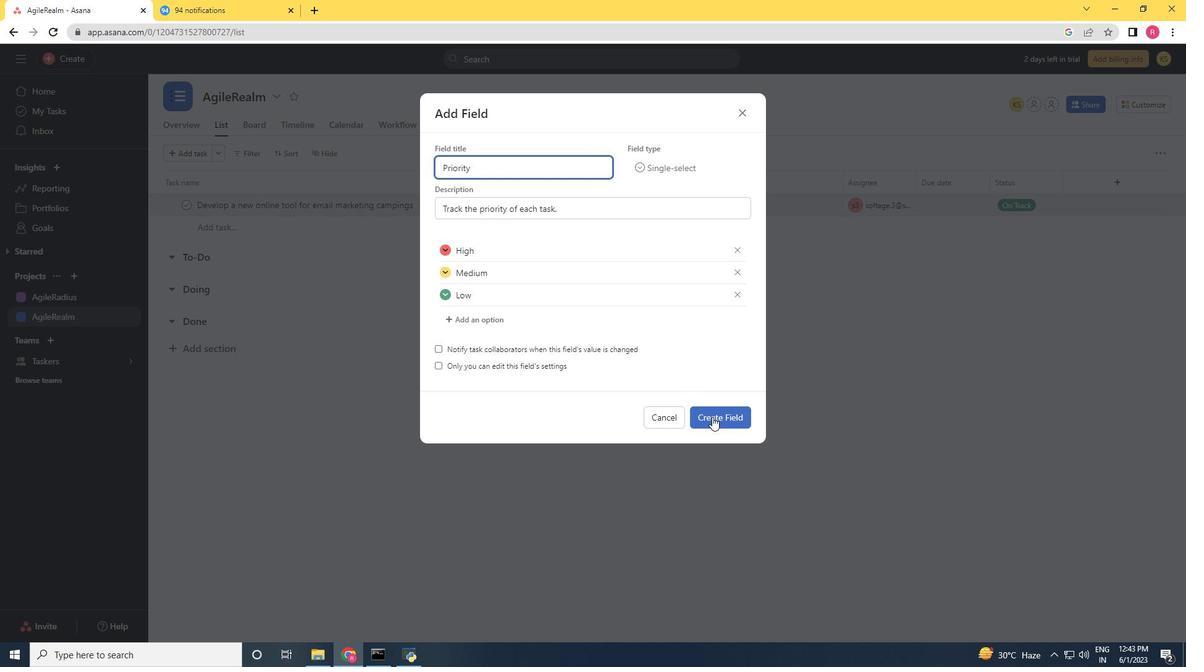 
Action: Mouse moved to (1089, 211)
Screenshot: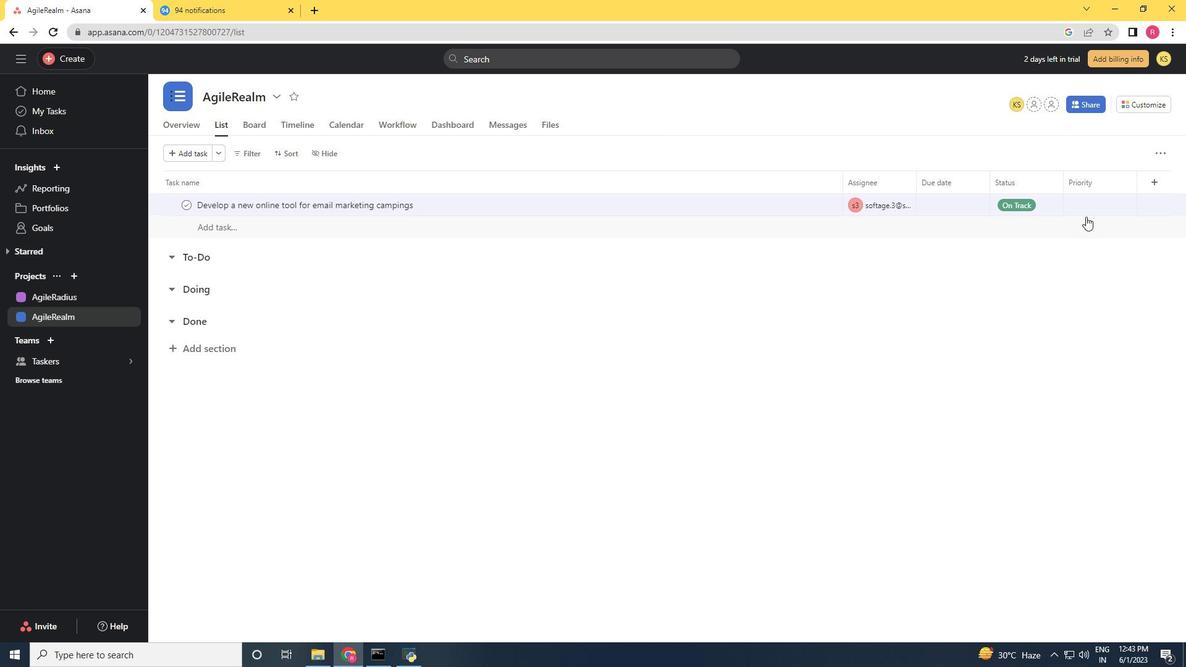 
Action: Mouse pressed left at (1089, 211)
Screenshot: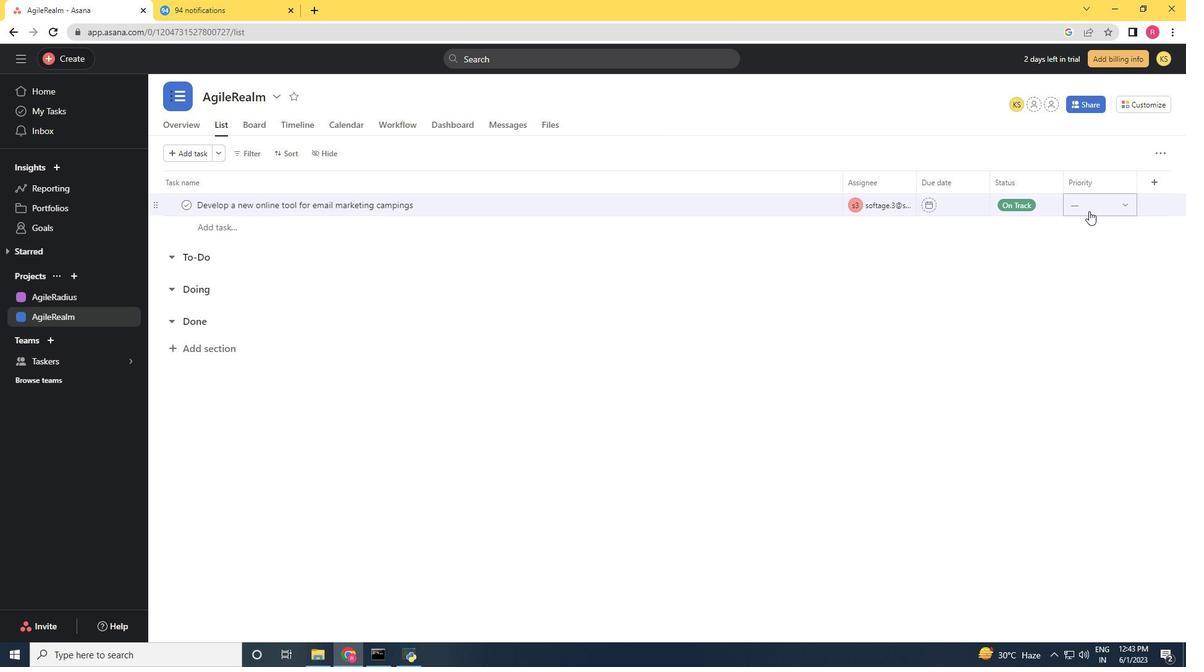 
Action: Mouse moved to (1093, 292)
Screenshot: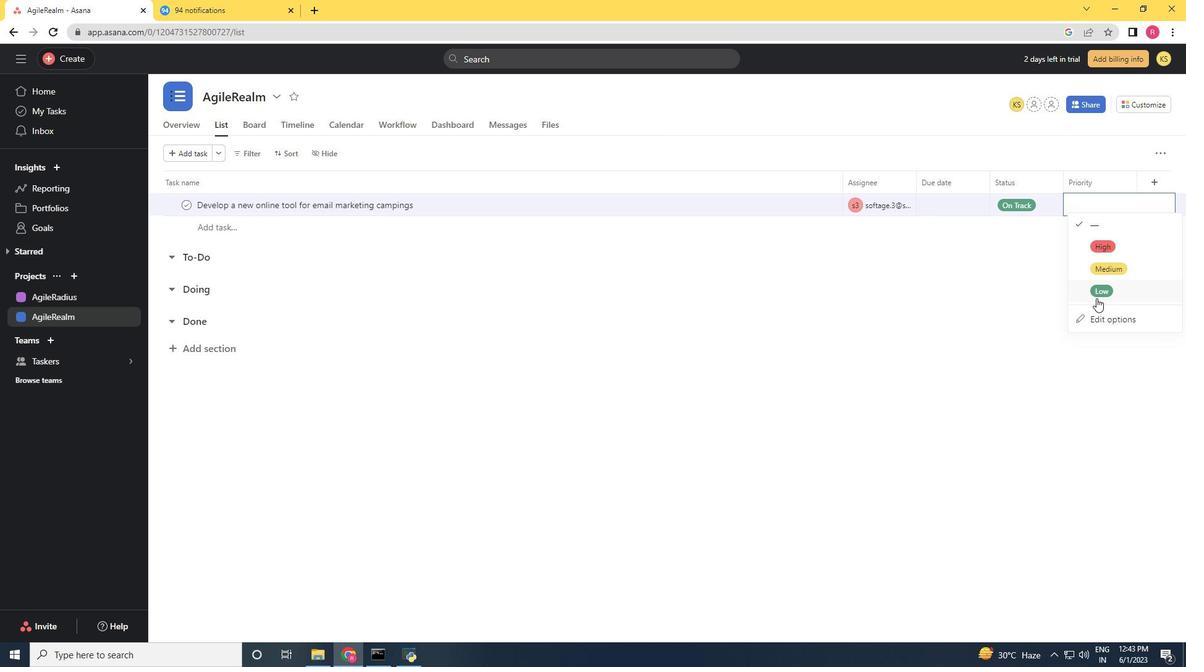 
Action: Mouse pressed left at (1093, 292)
Screenshot: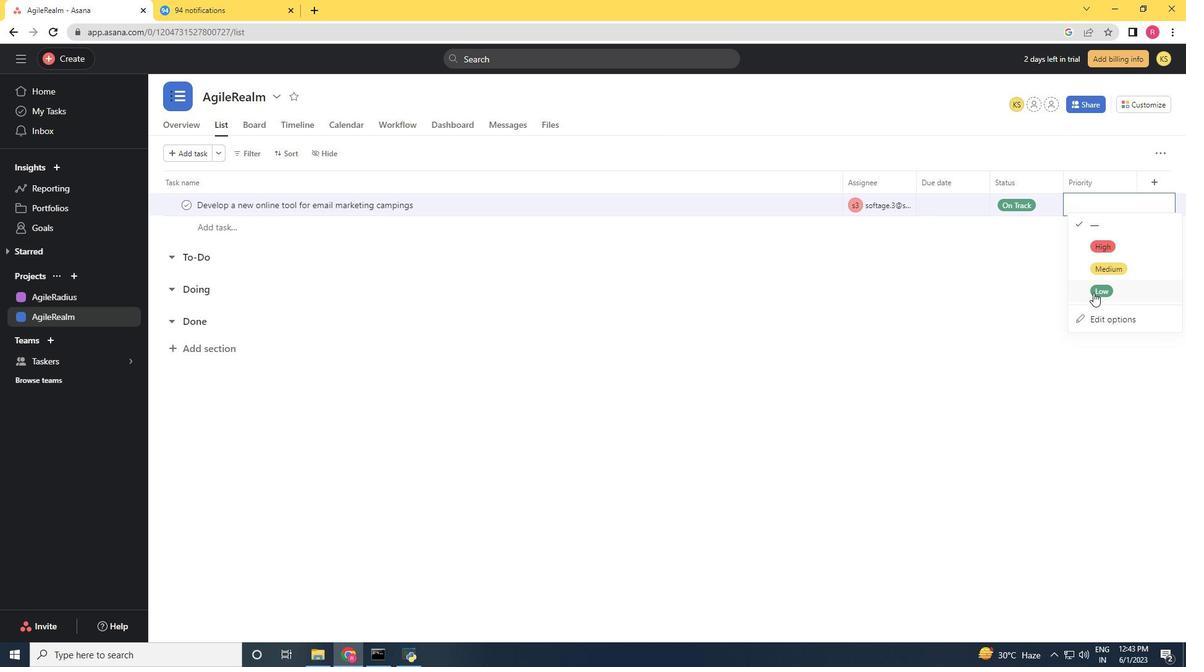
Action: Mouse moved to (973, 328)
Screenshot: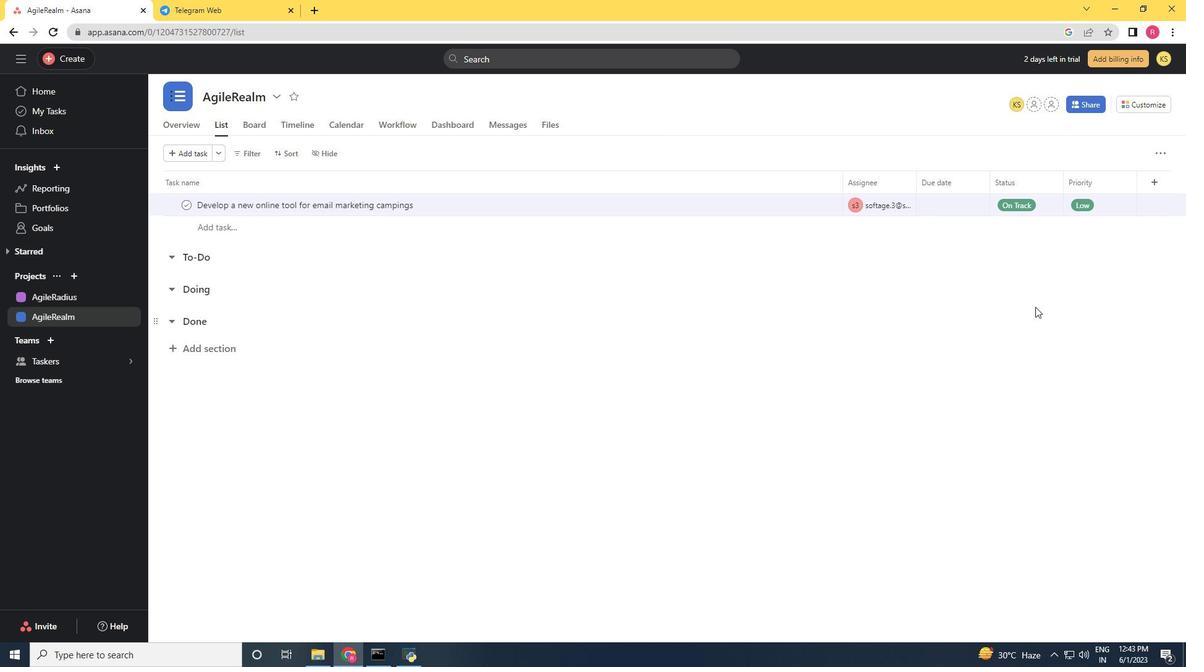 
